 Task: Create a due date automation trigger when advanced on, on the tuesday of the week a card is due add fields with custom field "Resume" set to a date less than 1 working days from now at 11:00 AM.
Action: Mouse moved to (895, 279)
Screenshot: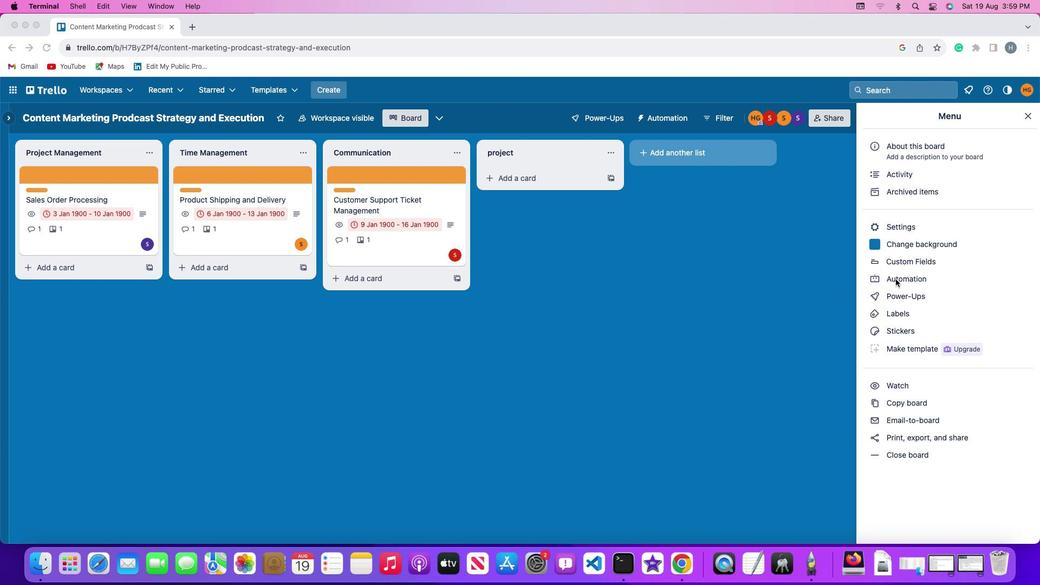 
Action: Mouse pressed left at (895, 279)
Screenshot: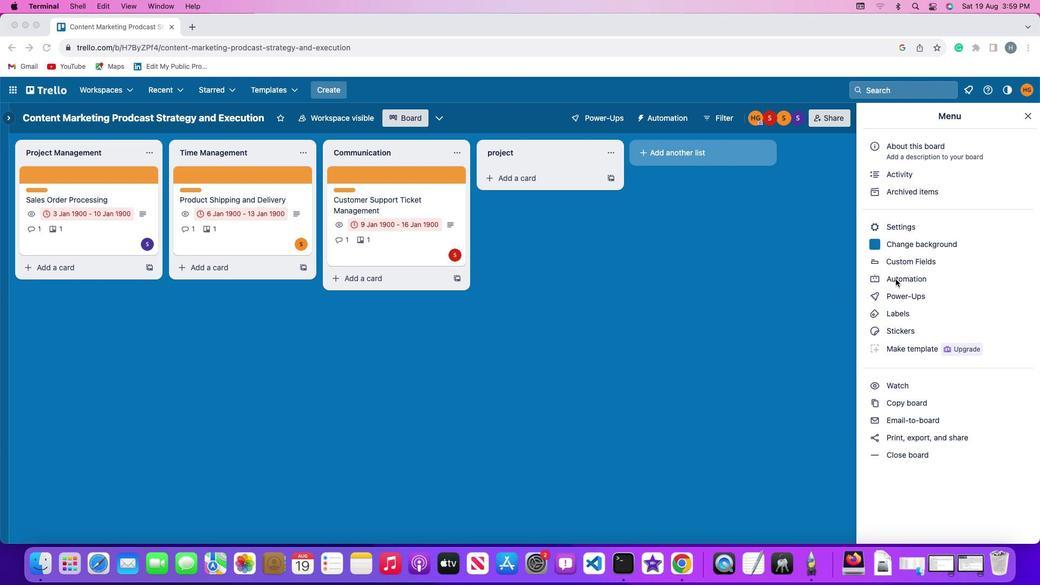 
Action: Mouse moved to (896, 278)
Screenshot: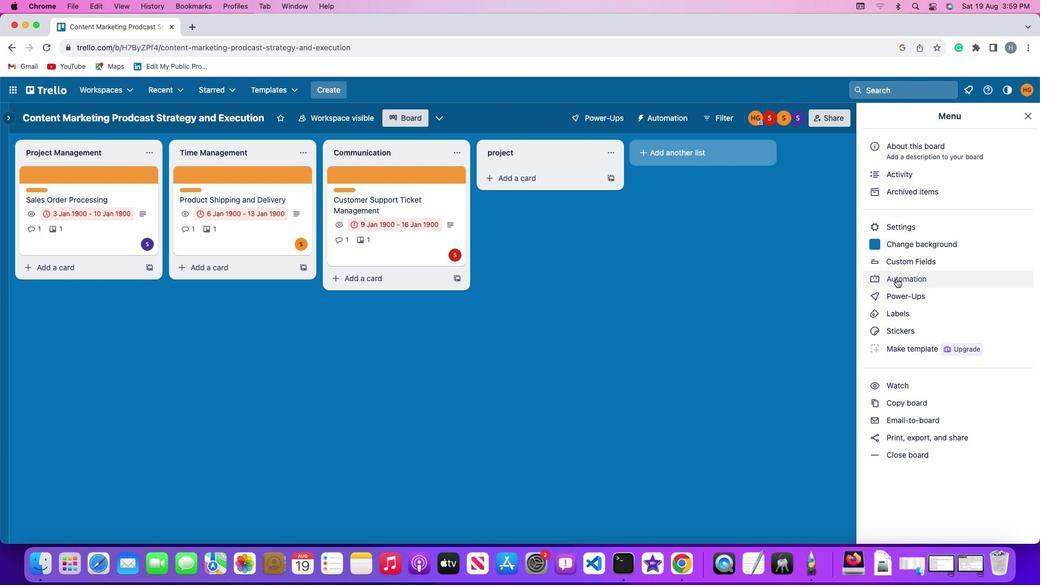 
Action: Mouse pressed left at (896, 278)
Screenshot: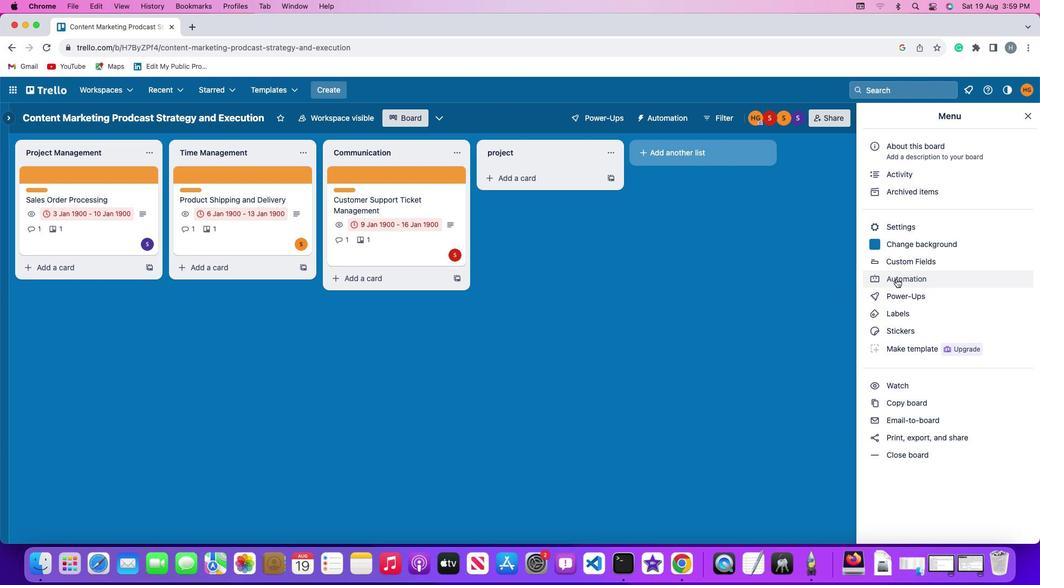 
Action: Mouse moved to (69, 254)
Screenshot: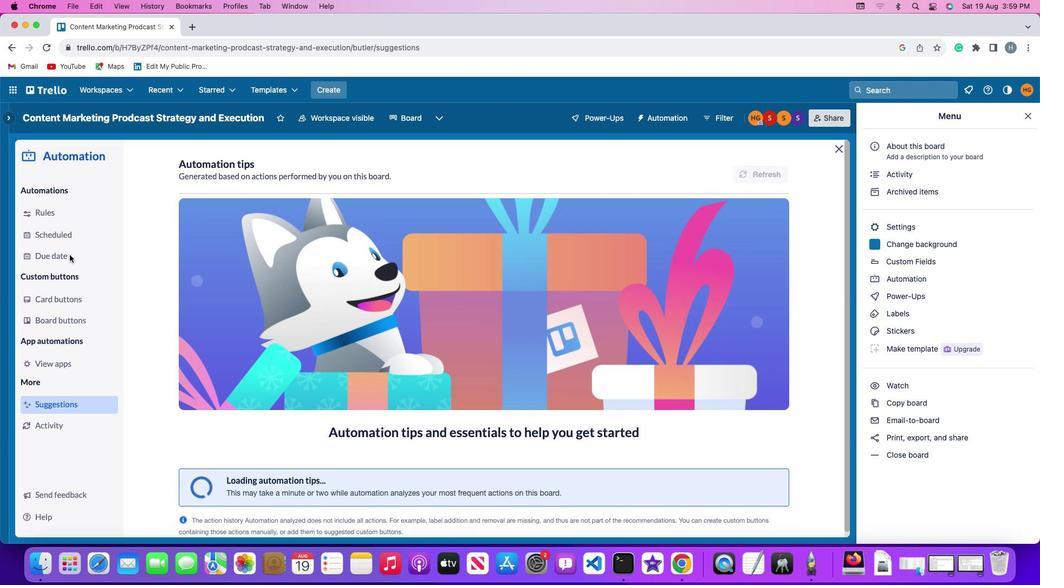 
Action: Mouse pressed left at (69, 254)
Screenshot: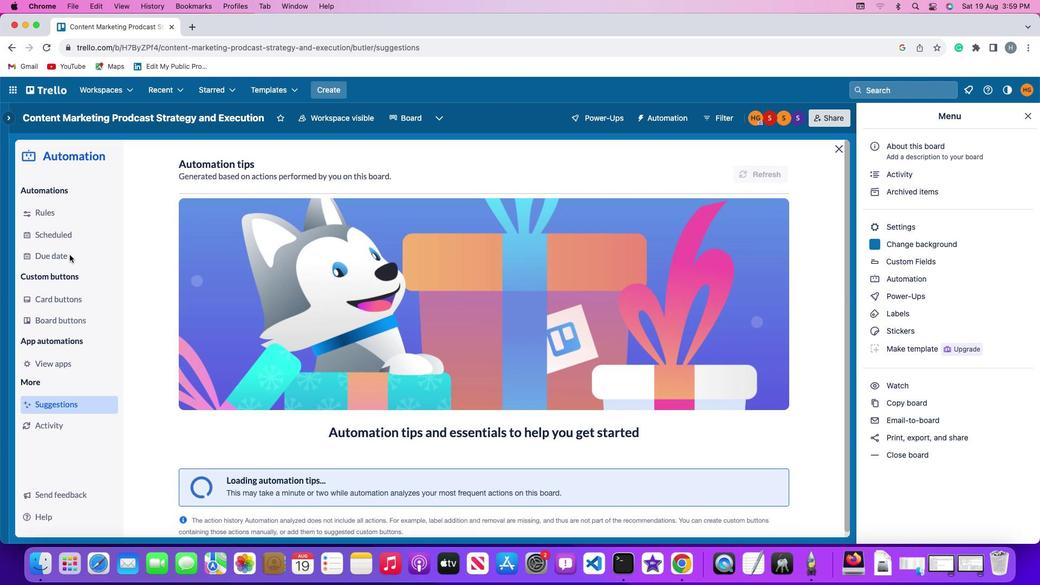 
Action: Mouse moved to (748, 167)
Screenshot: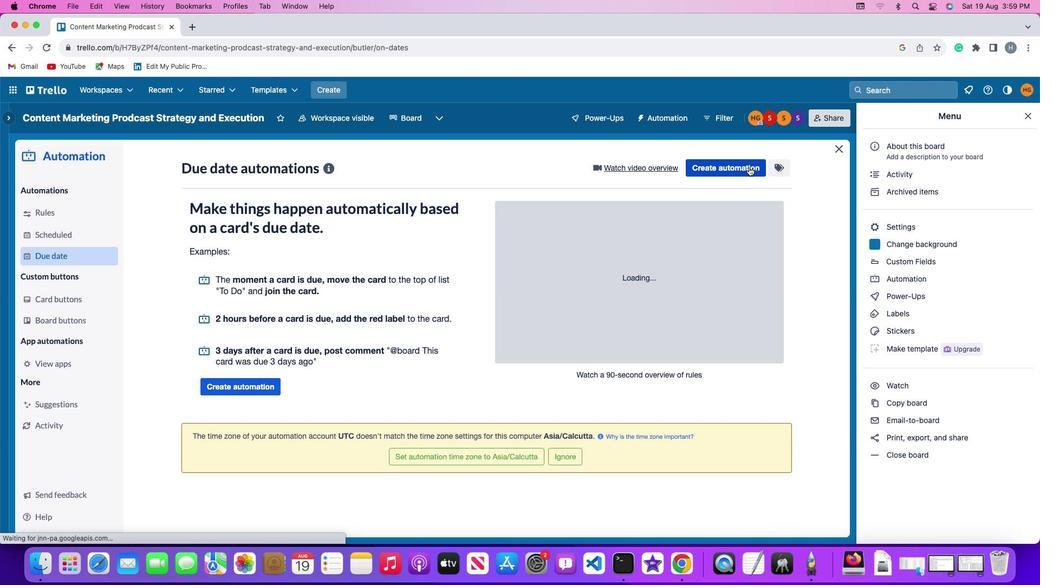 
Action: Mouse pressed left at (748, 167)
Screenshot: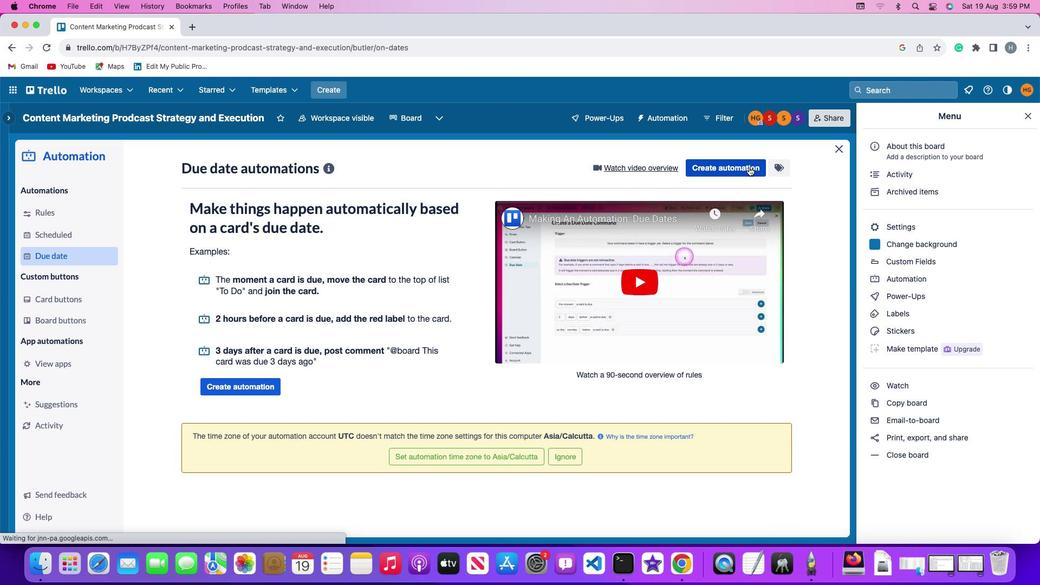 
Action: Mouse moved to (212, 271)
Screenshot: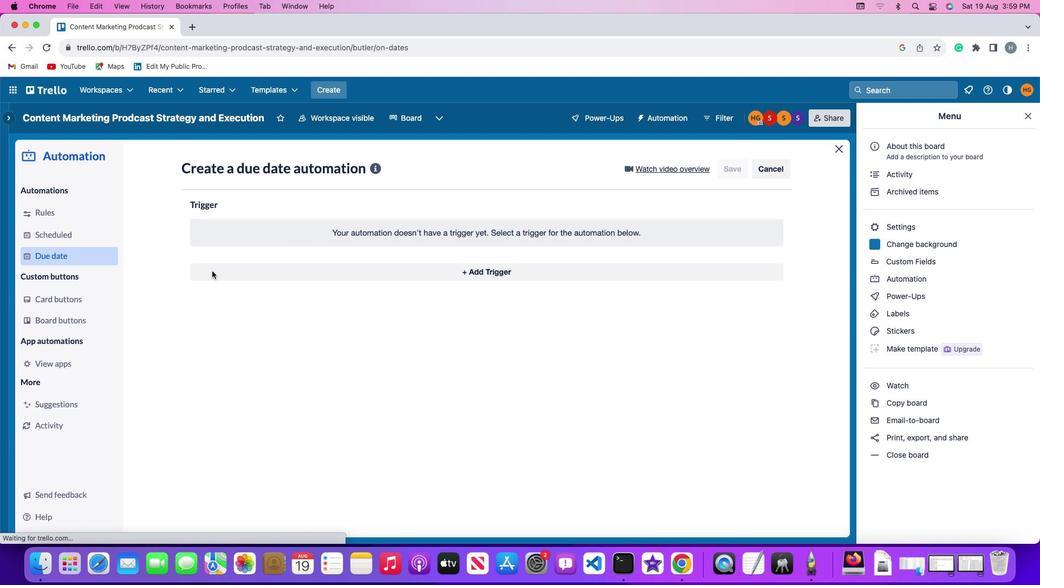 
Action: Mouse pressed left at (212, 271)
Screenshot: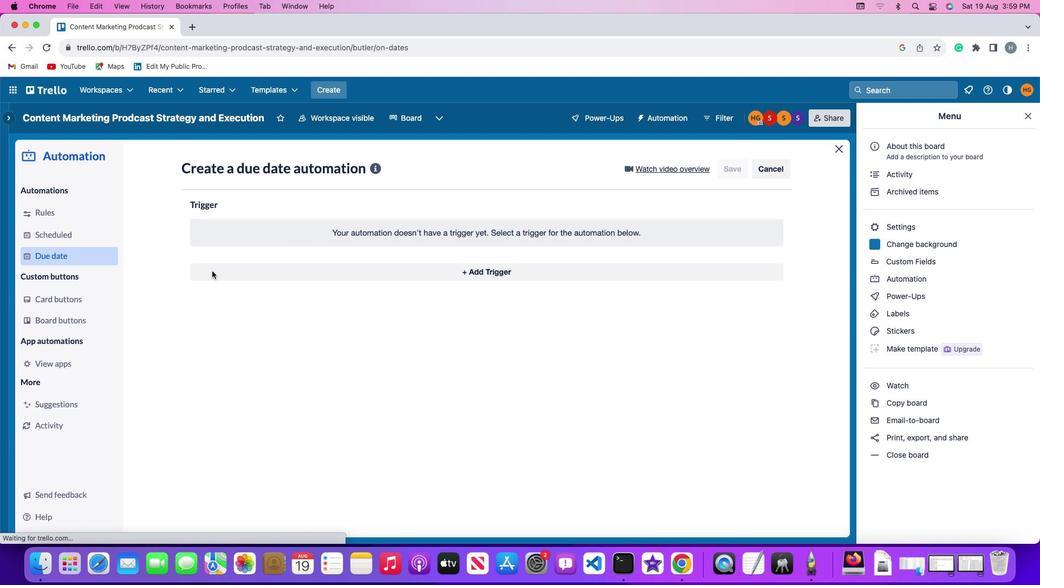 
Action: Mouse moved to (232, 475)
Screenshot: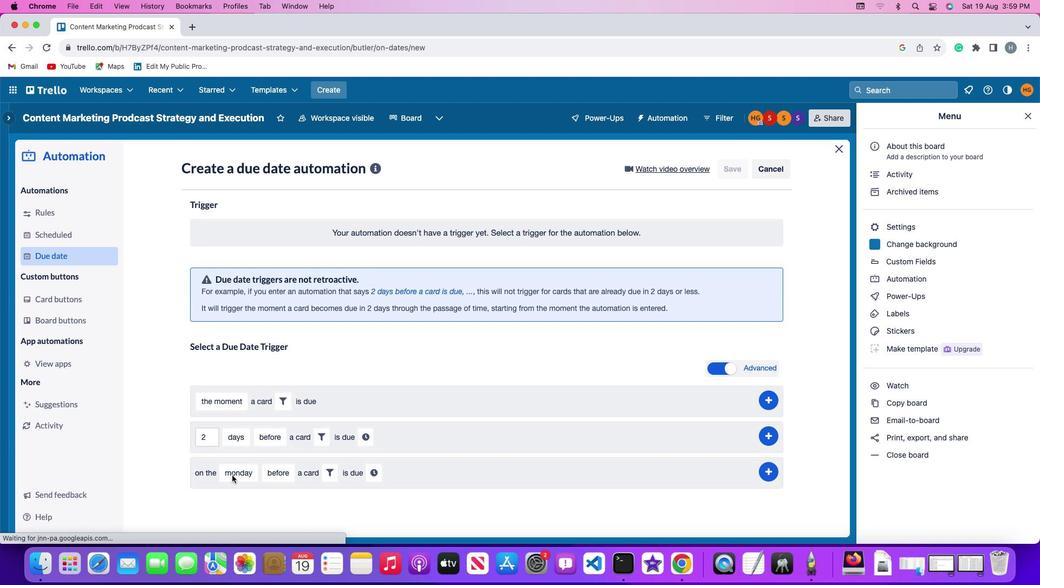 
Action: Mouse pressed left at (232, 475)
Screenshot: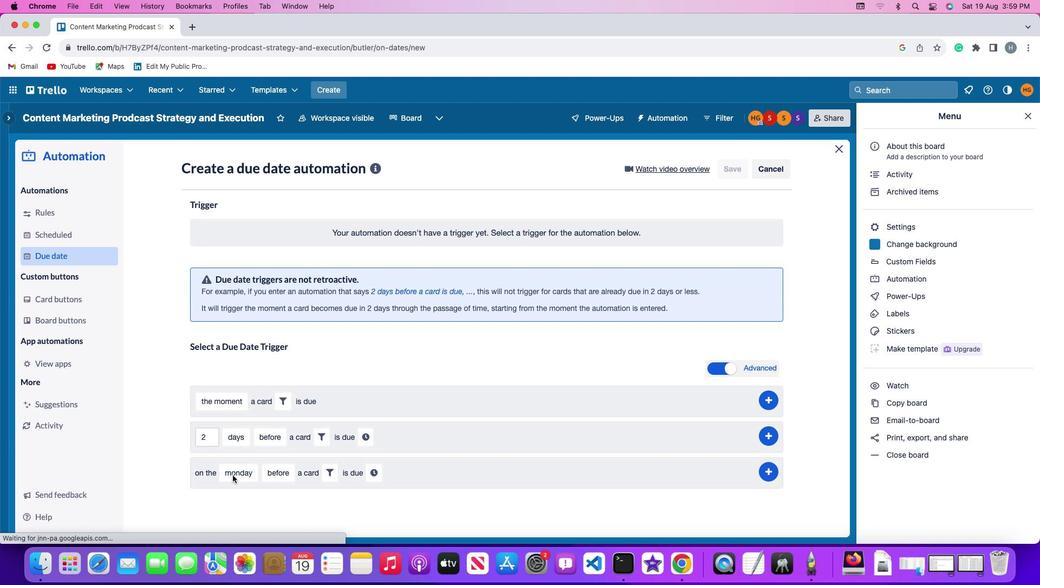 
Action: Mouse moved to (251, 341)
Screenshot: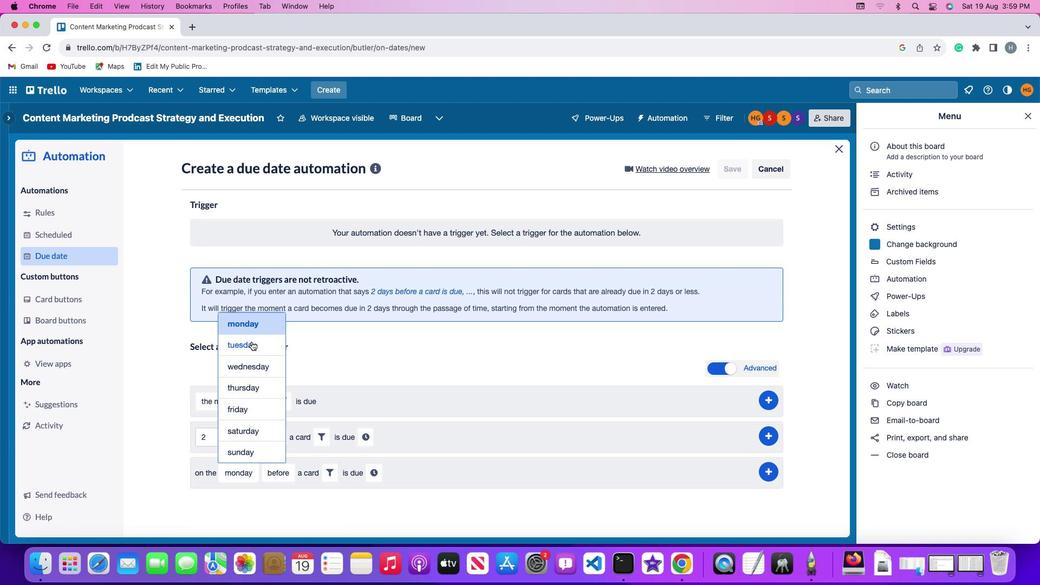 
Action: Mouse pressed left at (251, 341)
Screenshot: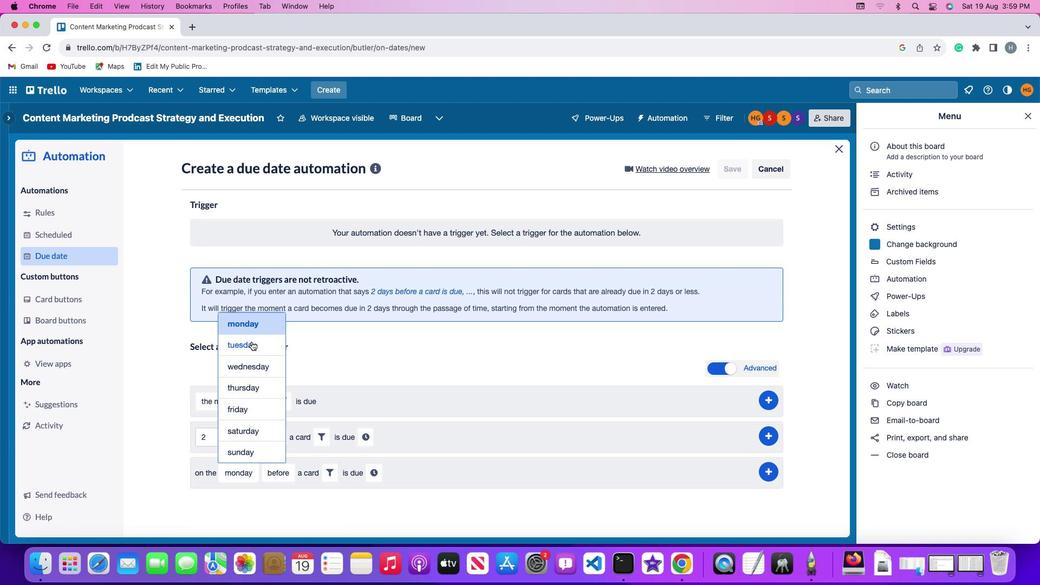 
Action: Mouse moved to (277, 470)
Screenshot: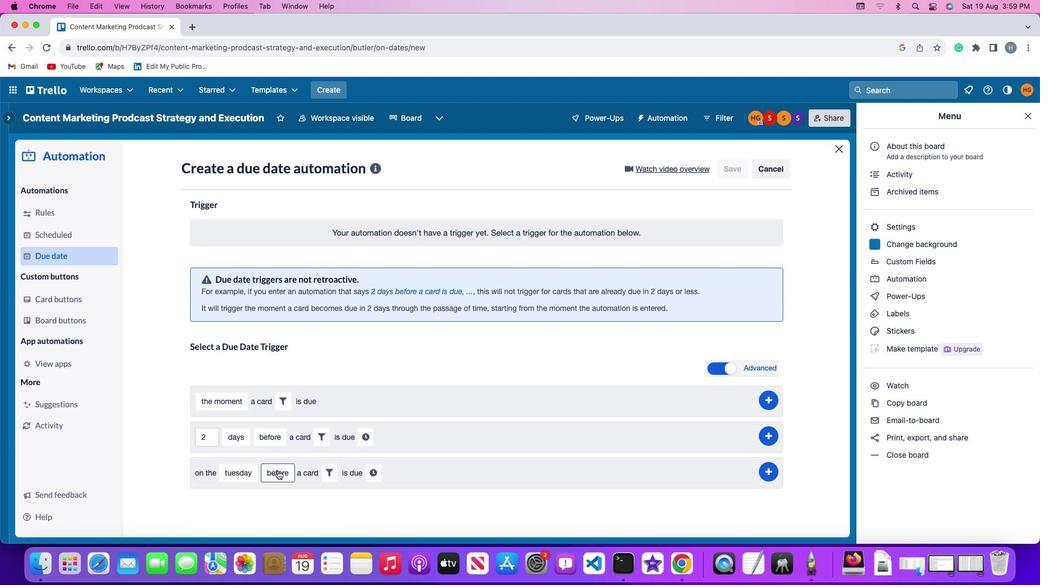 
Action: Mouse pressed left at (277, 470)
Screenshot: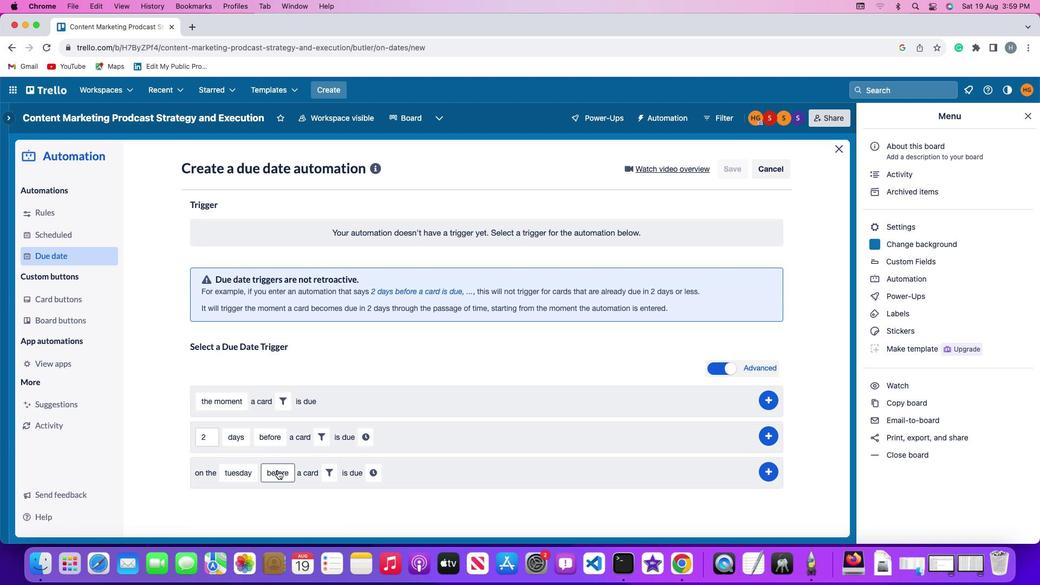 
Action: Mouse moved to (291, 431)
Screenshot: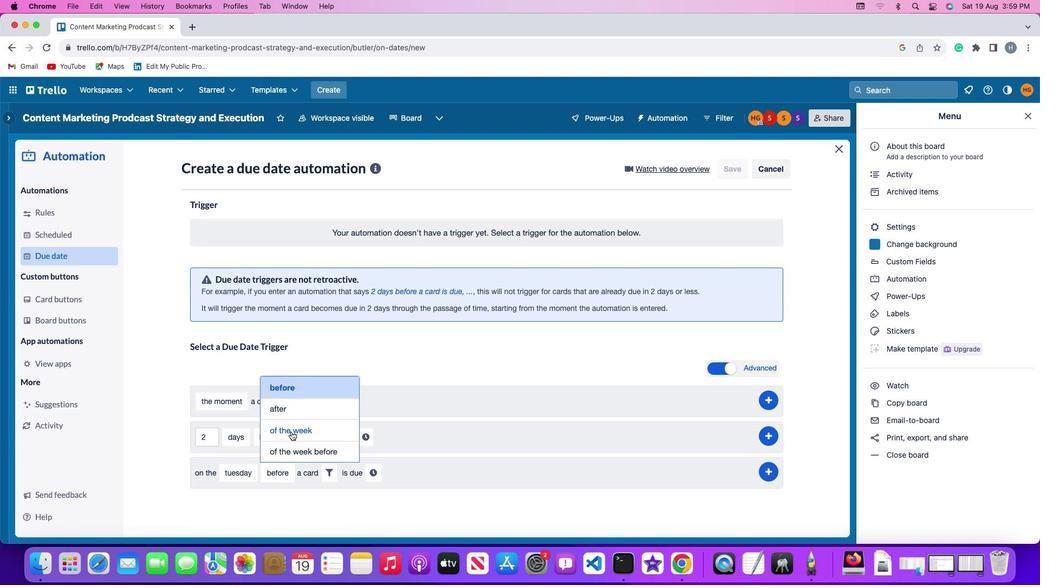 
Action: Mouse pressed left at (291, 431)
Screenshot: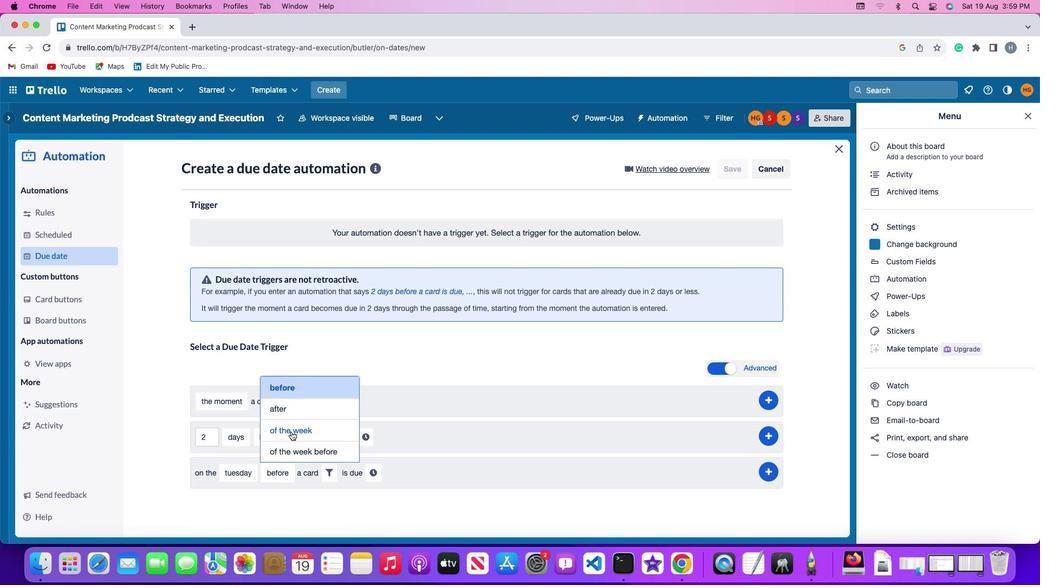 
Action: Mouse moved to (347, 471)
Screenshot: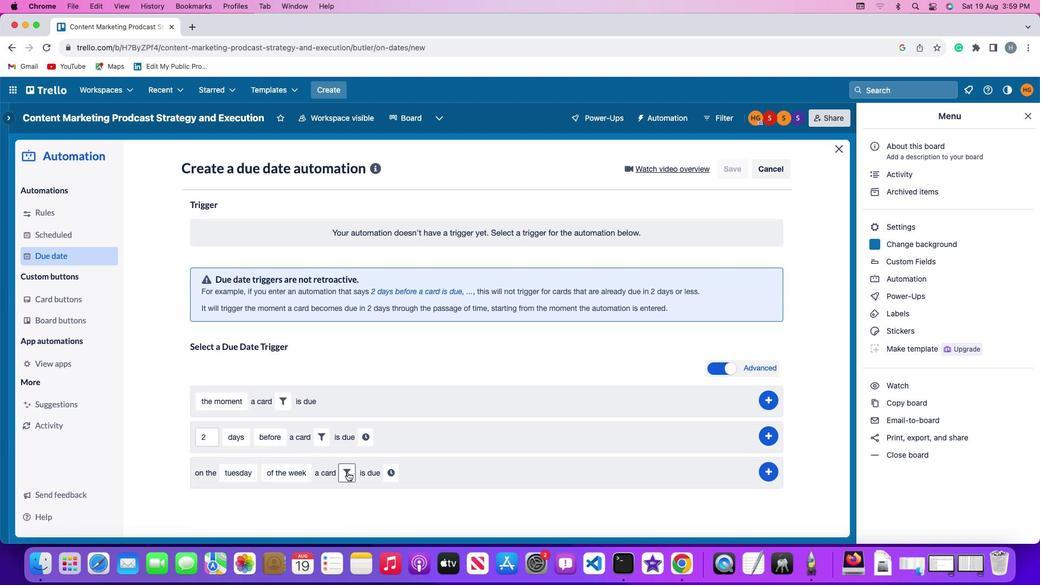 
Action: Mouse pressed left at (347, 471)
Screenshot: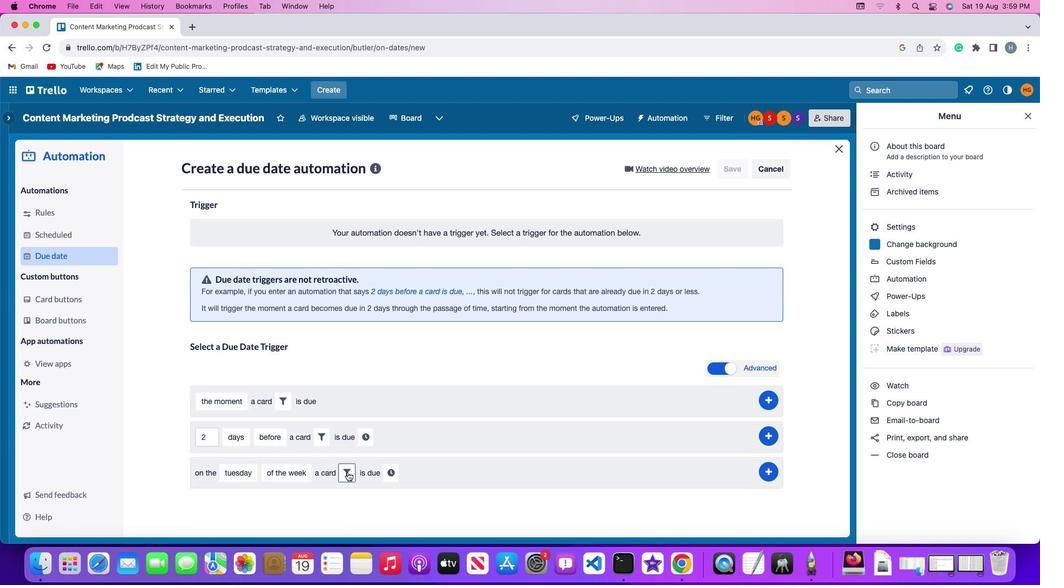 
Action: Mouse moved to (520, 506)
Screenshot: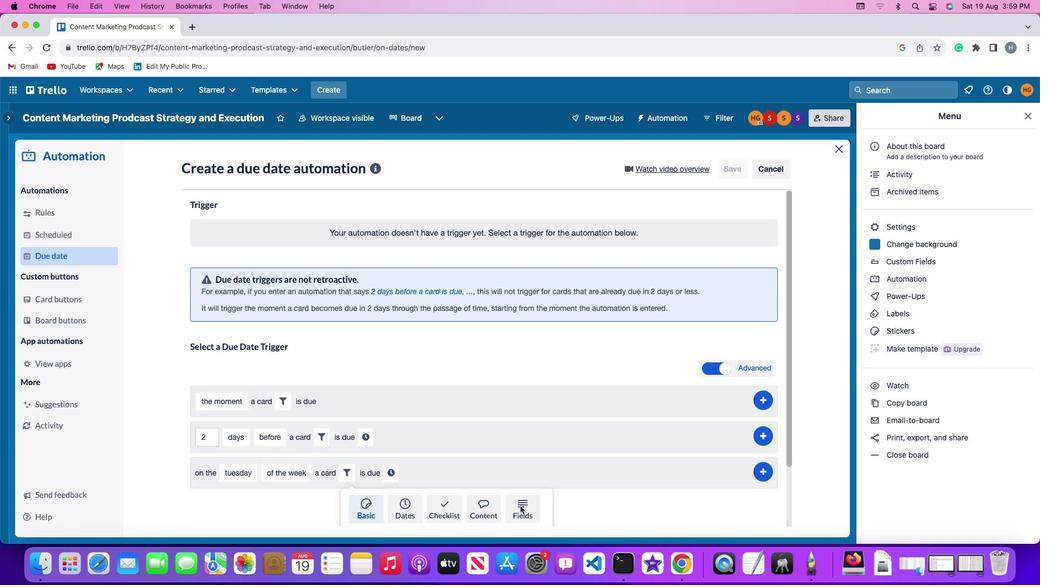 
Action: Mouse pressed left at (520, 506)
Screenshot: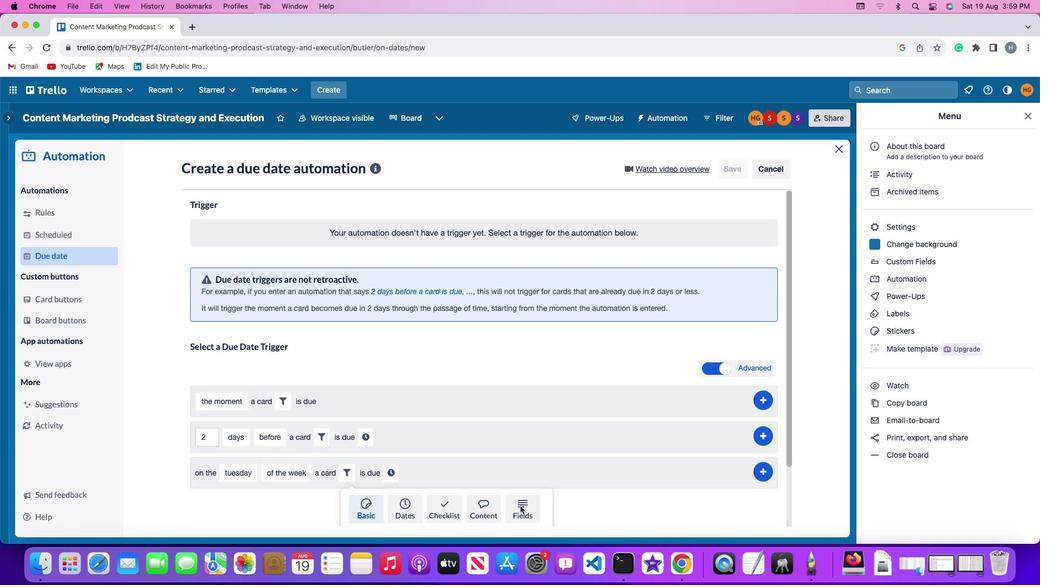 
Action: Mouse moved to (318, 494)
Screenshot: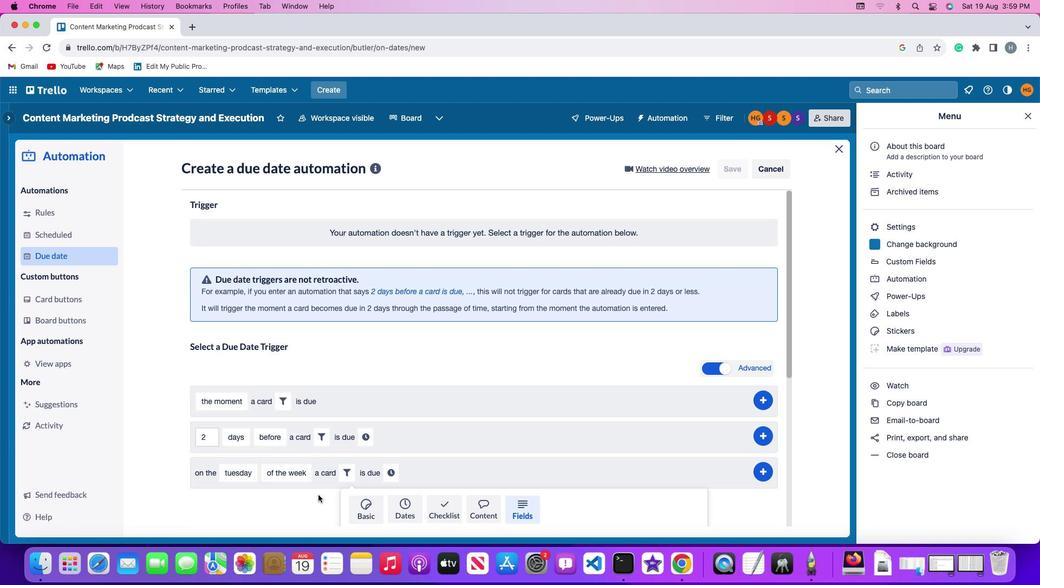 
Action: Mouse scrolled (318, 494) with delta (0, 0)
Screenshot: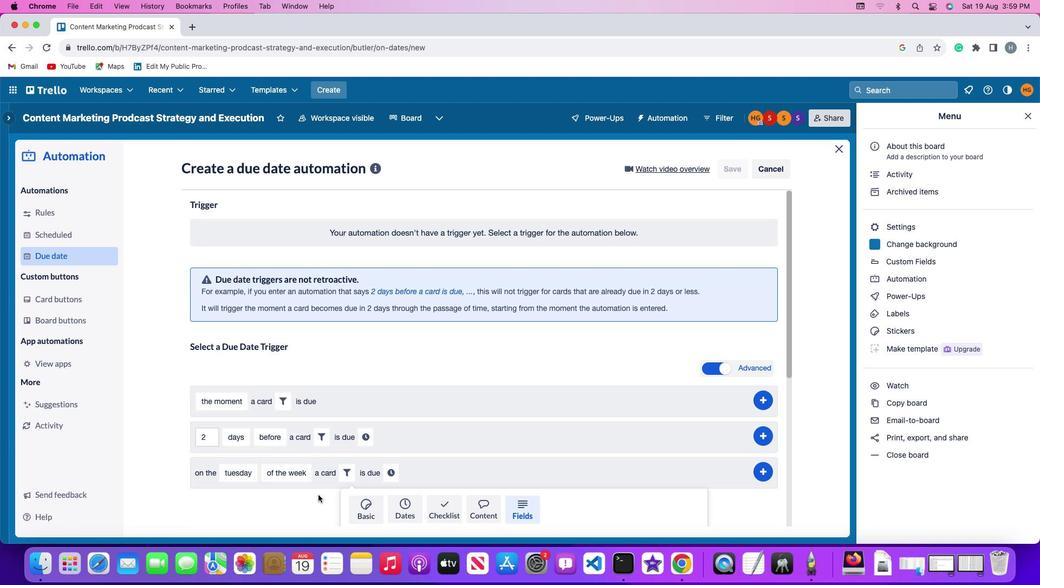 
Action: Mouse scrolled (318, 494) with delta (0, 0)
Screenshot: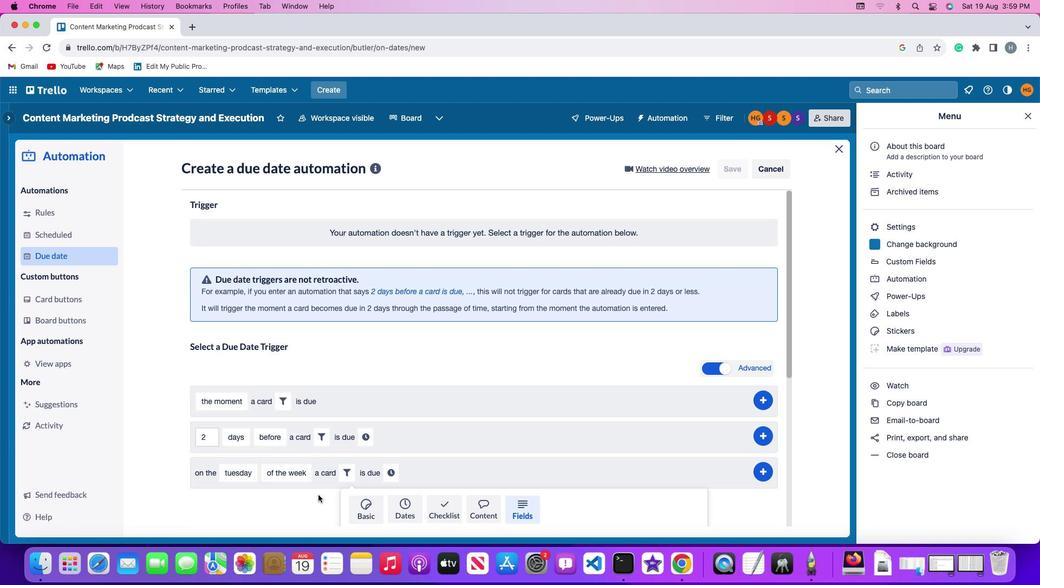 
Action: Mouse scrolled (318, 494) with delta (0, -2)
Screenshot: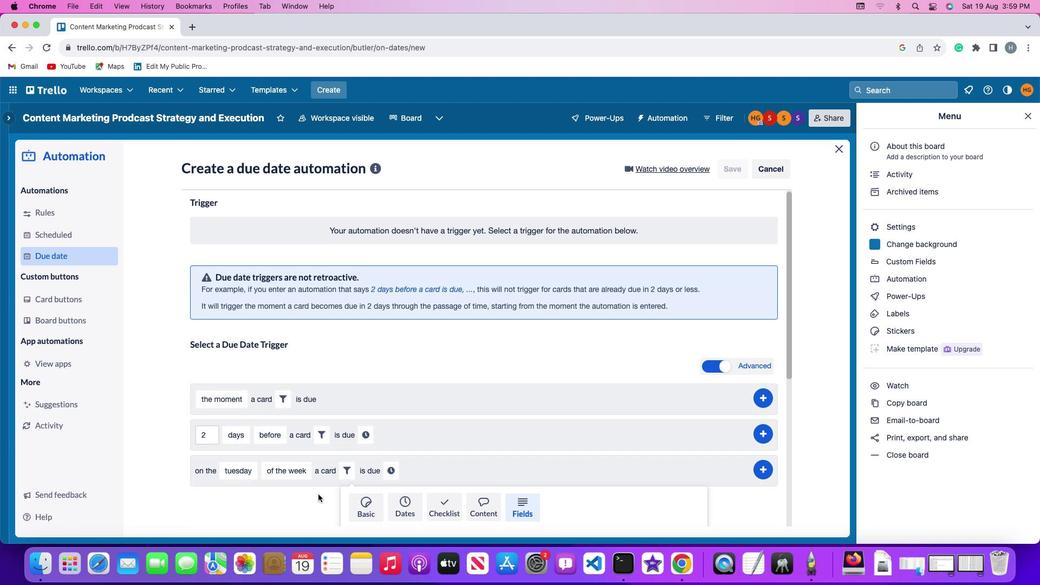 
Action: Mouse scrolled (318, 494) with delta (0, -2)
Screenshot: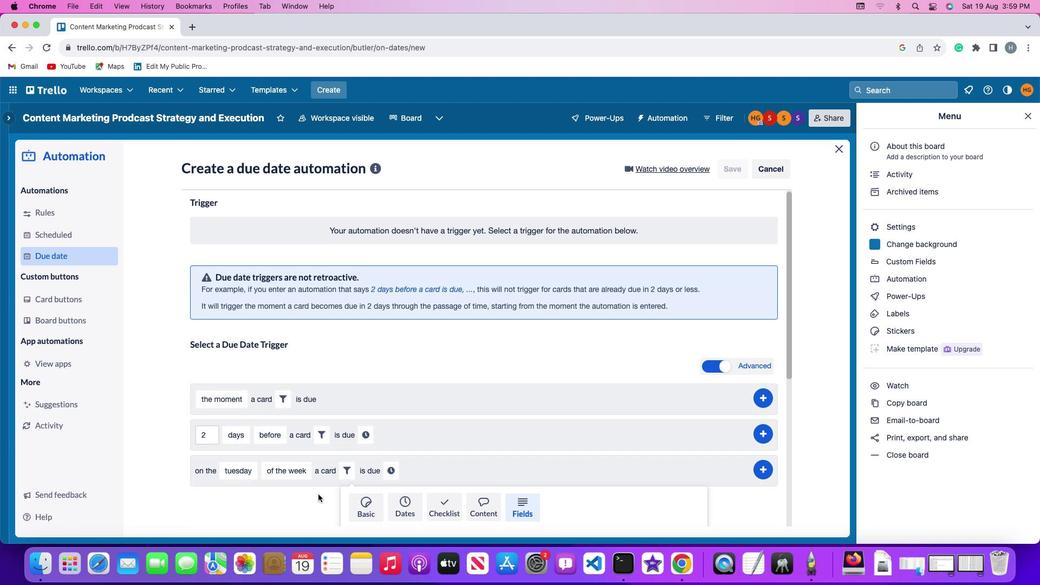 
Action: Mouse moved to (318, 494)
Screenshot: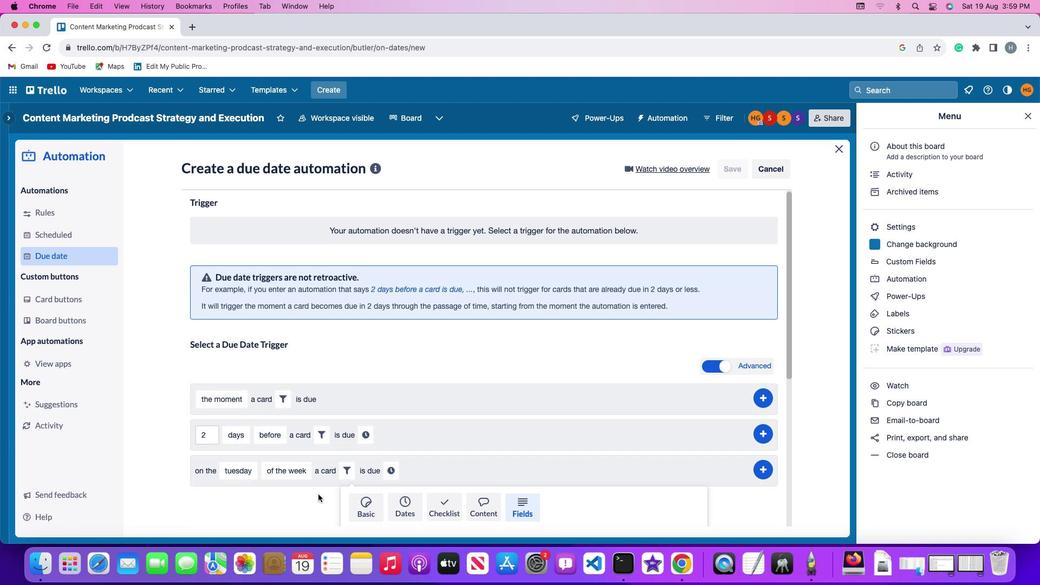
Action: Mouse scrolled (318, 494) with delta (0, -3)
Screenshot: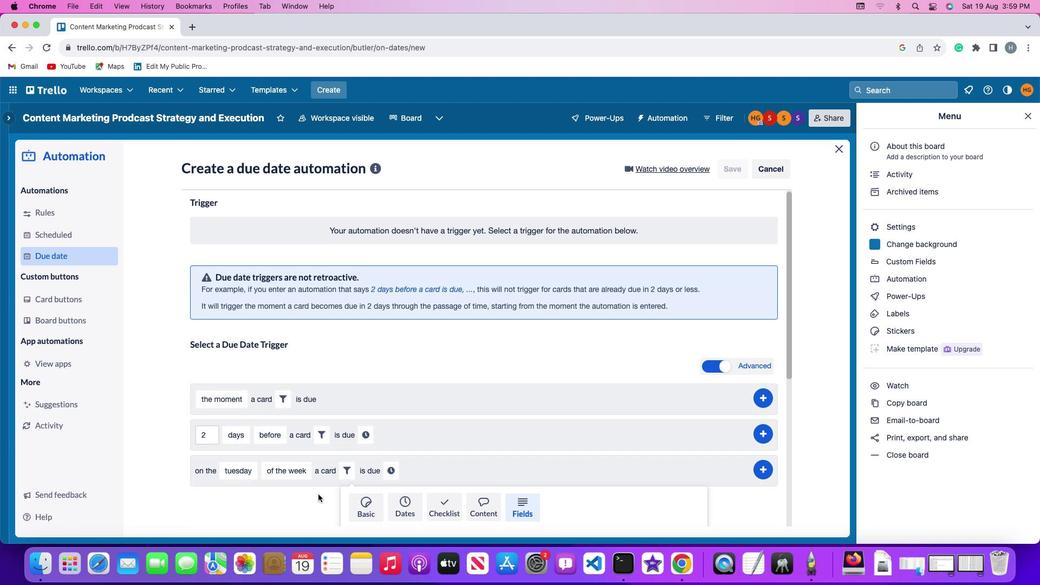 
Action: Mouse moved to (317, 490)
Screenshot: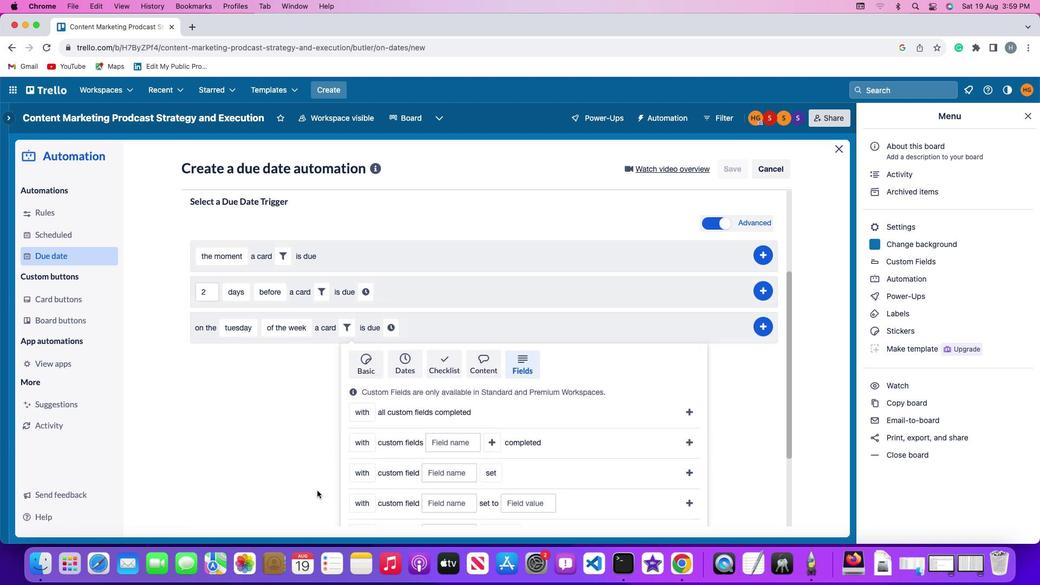 
Action: Mouse scrolled (317, 490) with delta (0, 0)
Screenshot: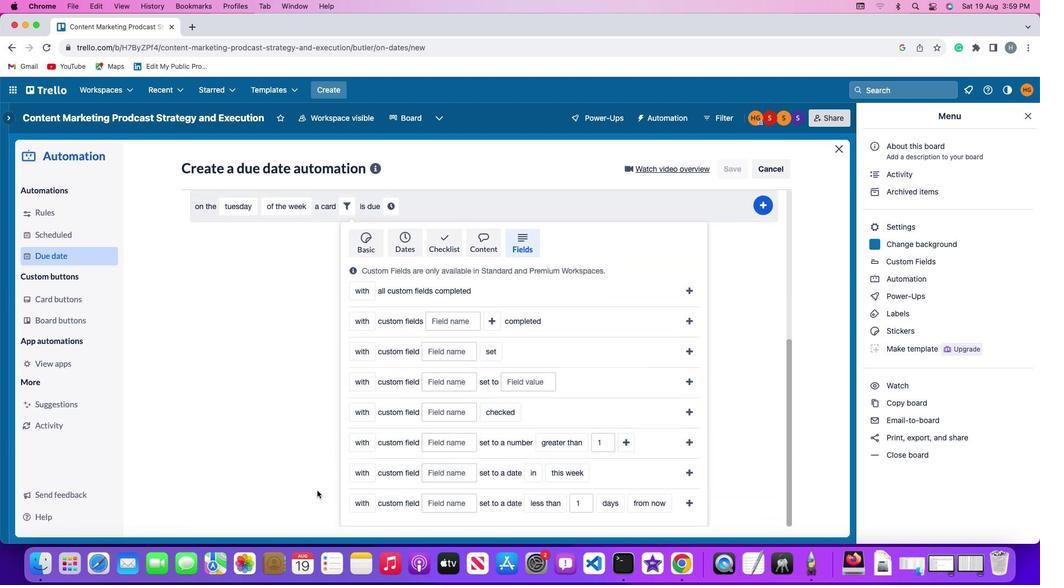 
Action: Mouse scrolled (317, 490) with delta (0, 0)
Screenshot: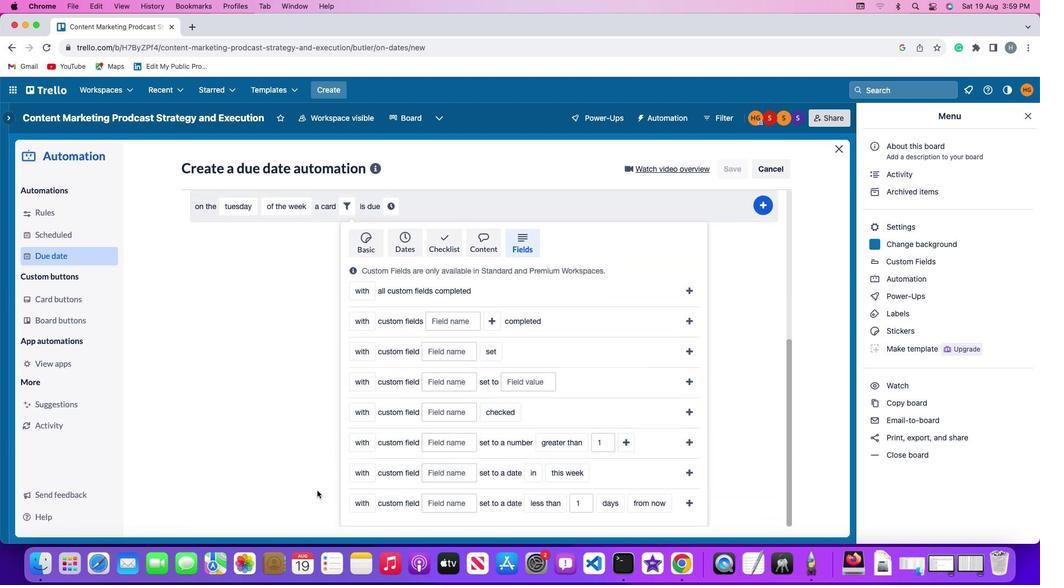 
Action: Mouse scrolled (317, 490) with delta (0, -1)
Screenshot: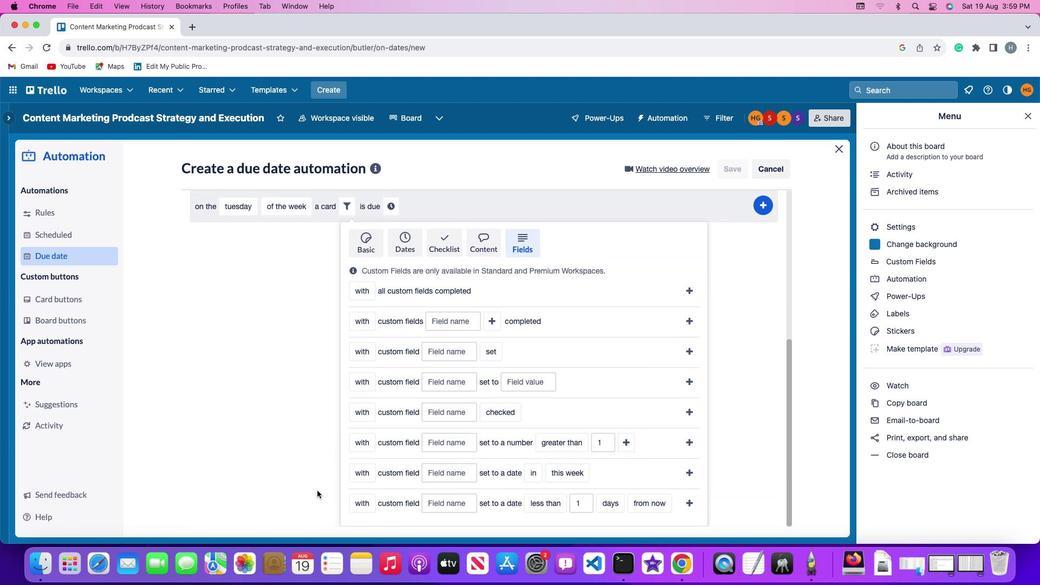 
Action: Mouse moved to (351, 499)
Screenshot: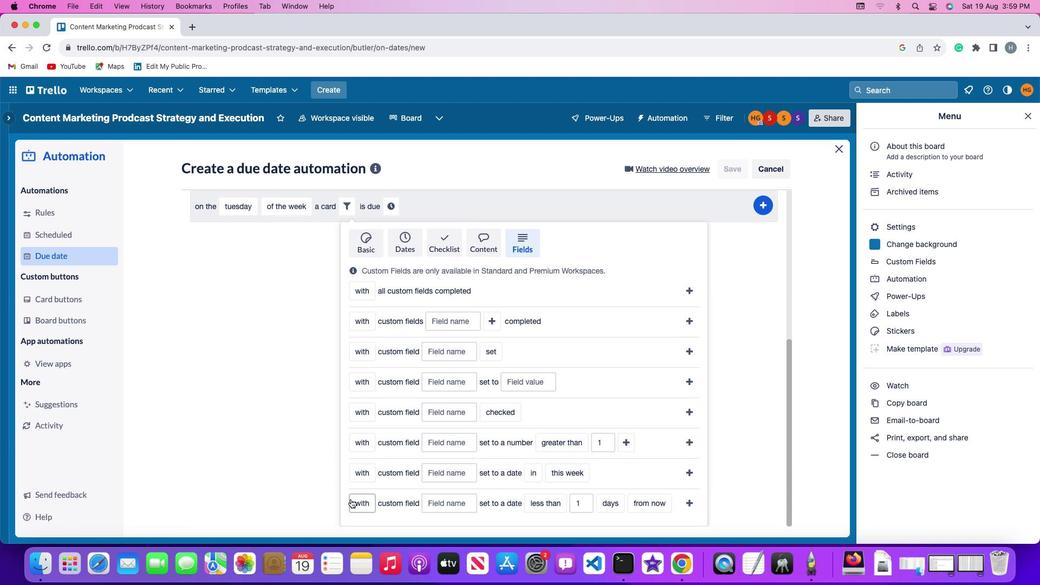 
Action: Mouse pressed left at (351, 499)
Screenshot: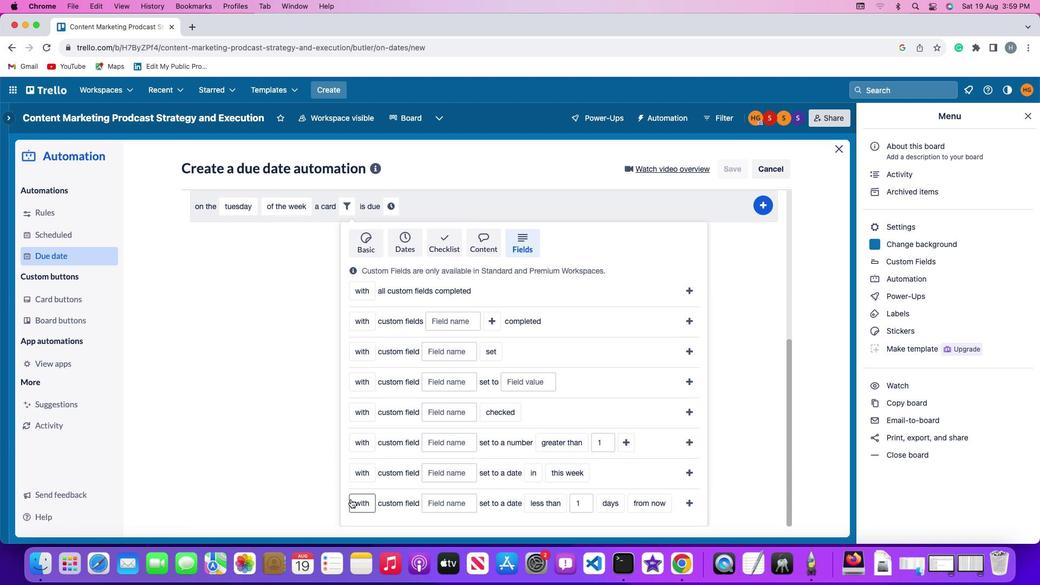 
Action: Mouse moved to (364, 459)
Screenshot: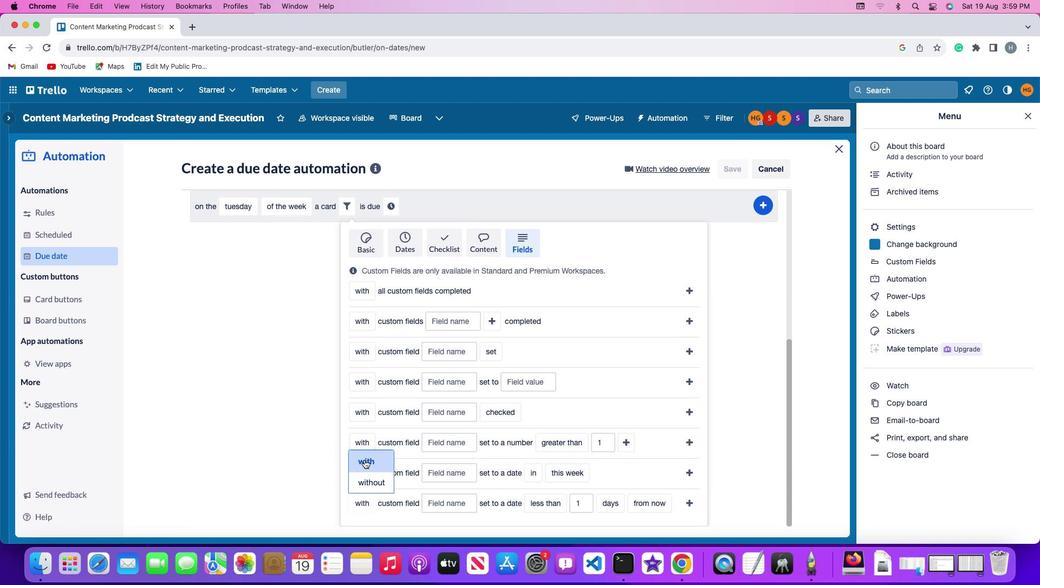 
Action: Mouse pressed left at (364, 459)
Screenshot: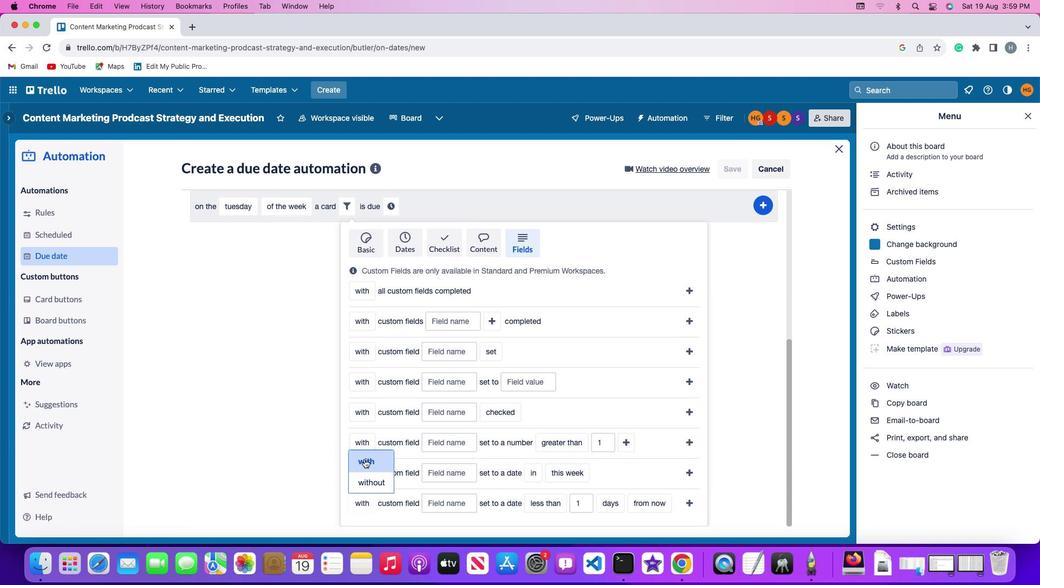 
Action: Mouse moved to (446, 496)
Screenshot: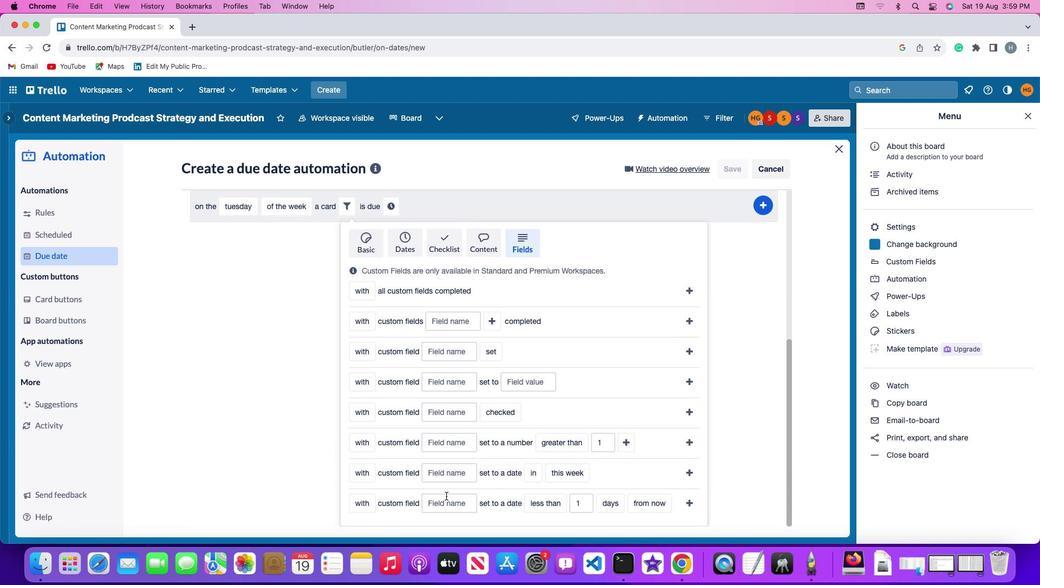 
Action: Mouse pressed left at (446, 496)
Screenshot: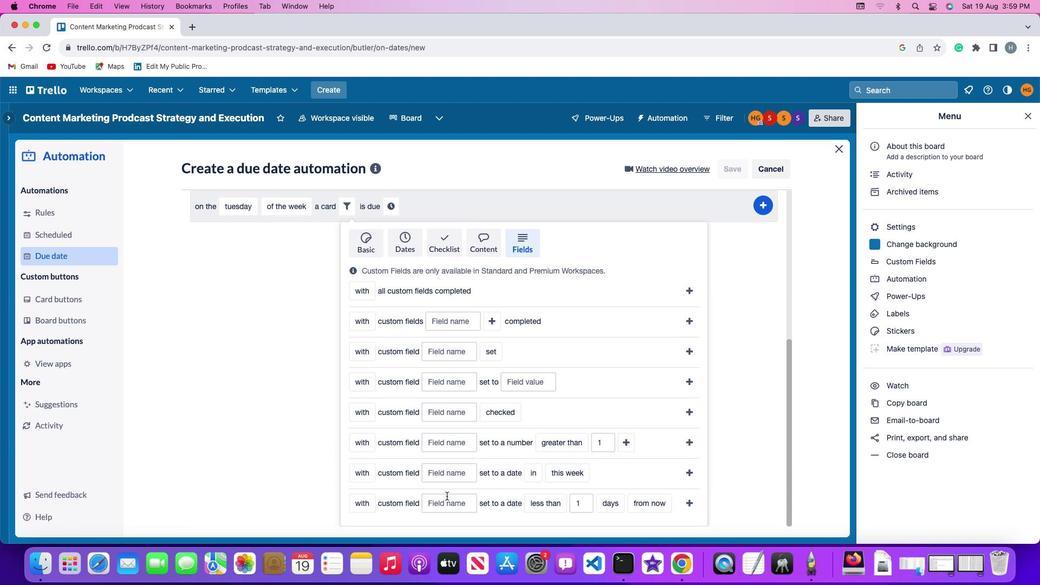 
Action: Mouse moved to (446, 496)
Screenshot: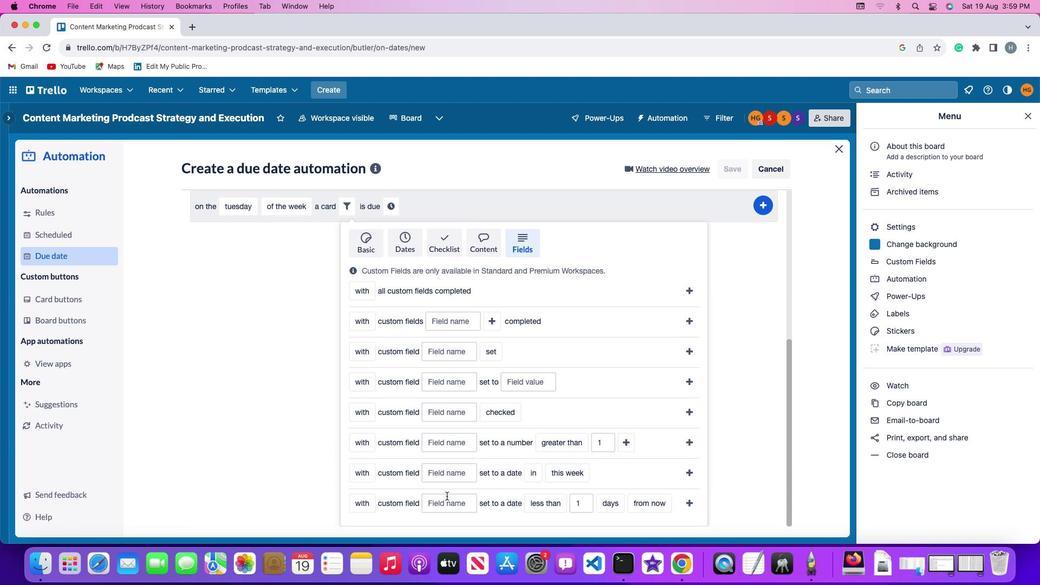 
Action: Key pressed Key.shift
Screenshot: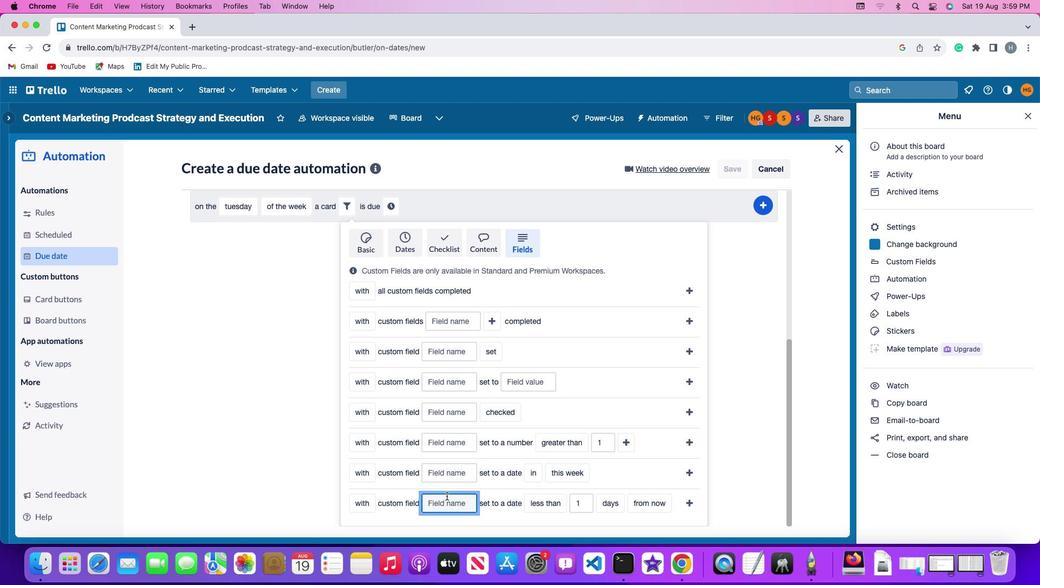 
Action: Mouse moved to (445, 496)
Screenshot: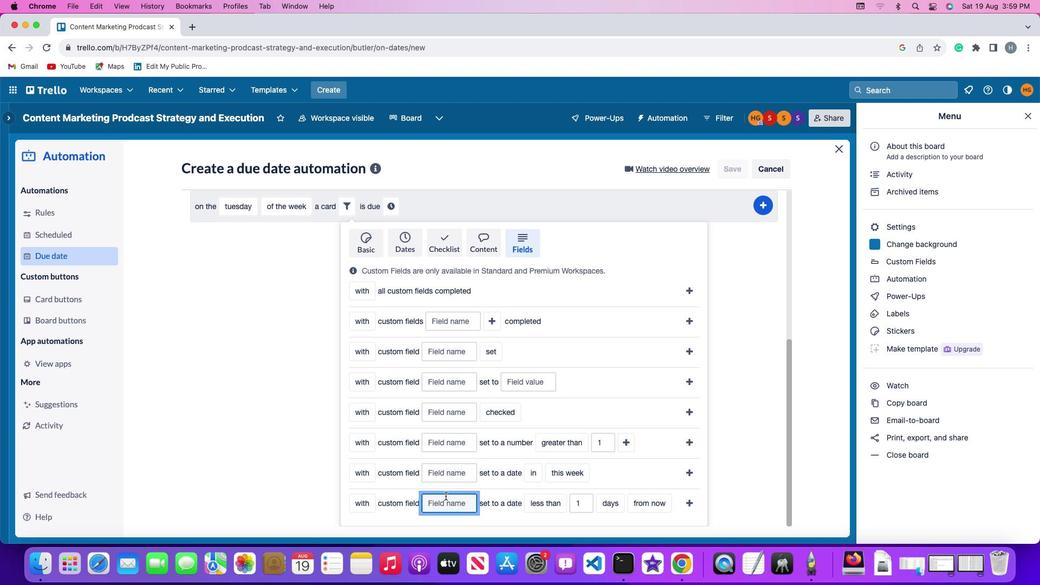 
Action: Key pressed 'R'
Screenshot: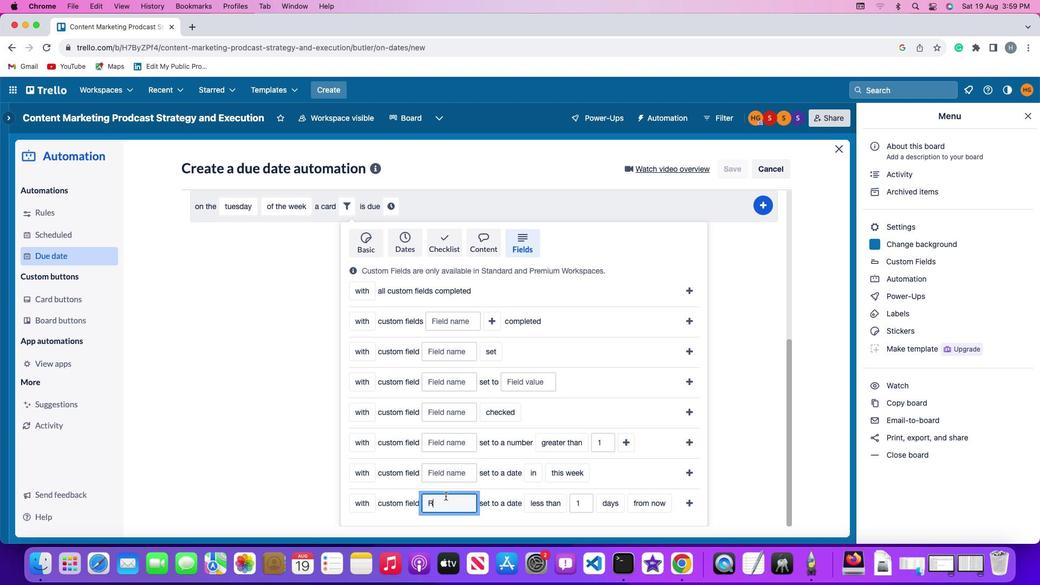 
Action: Mouse moved to (445, 496)
Screenshot: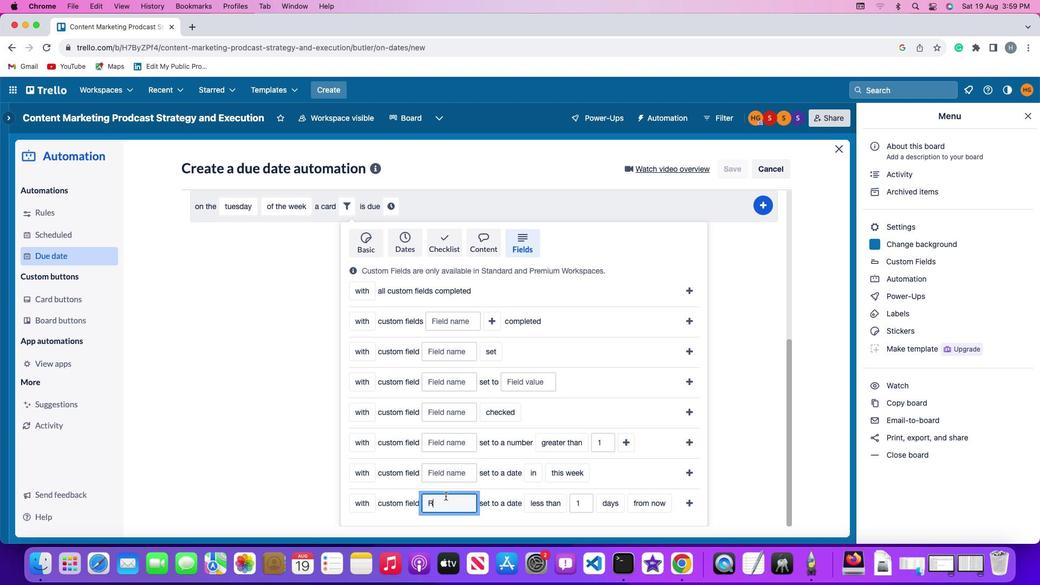 
Action: Key pressed 'e'
Screenshot: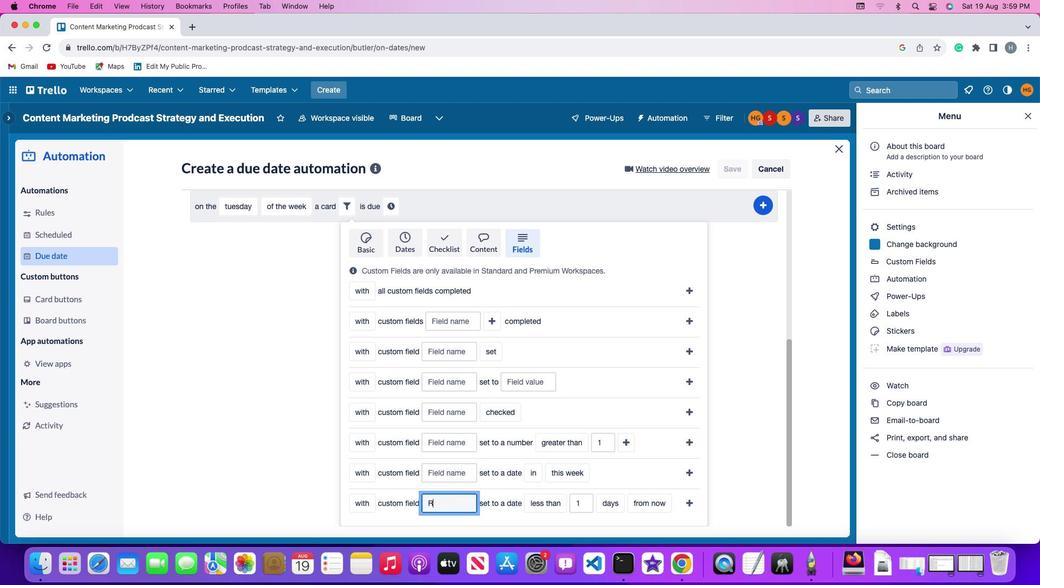 
Action: Mouse moved to (445, 496)
Screenshot: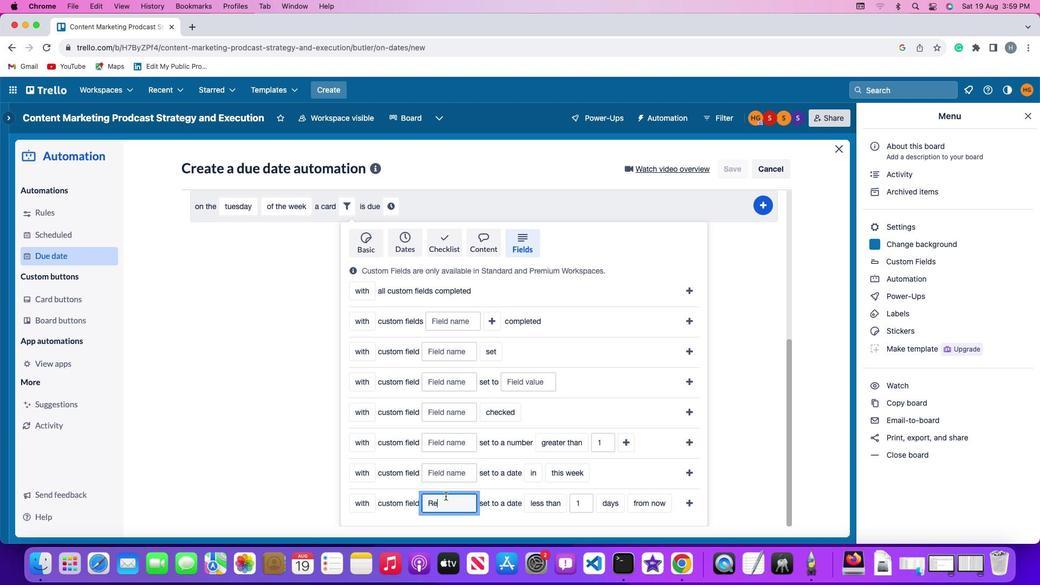 
Action: Key pressed 's''u''m''e'
Screenshot: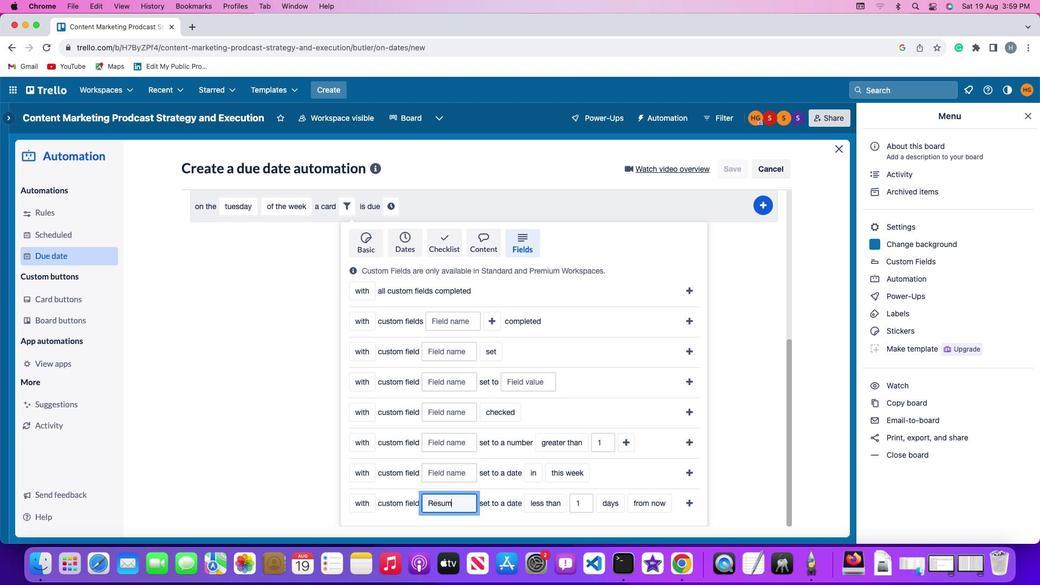
Action: Mouse moved to (533, 497)
Screenshot: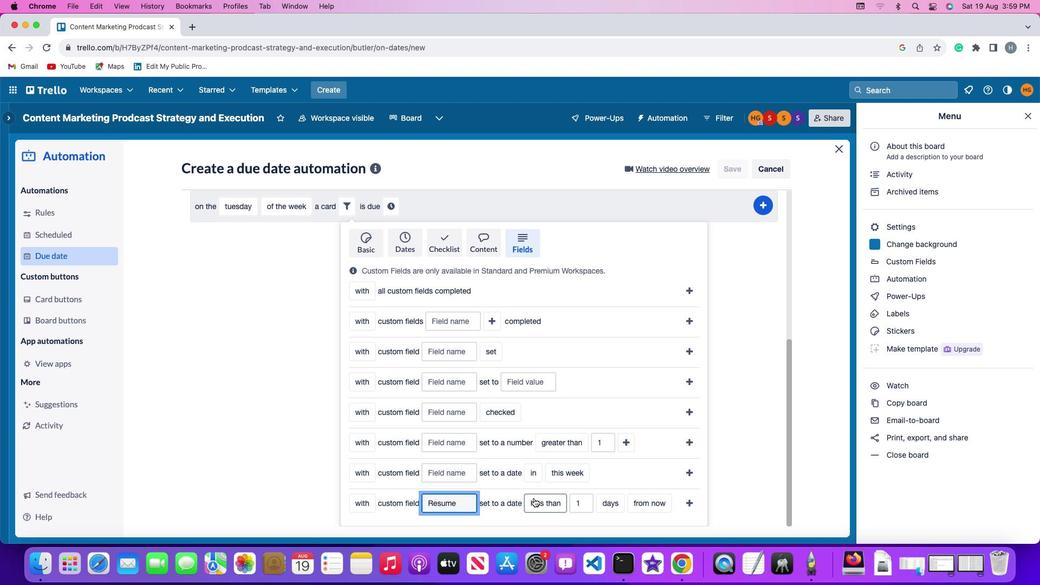 
Action: Mouse pressed left at (533, 497)
Screenshot: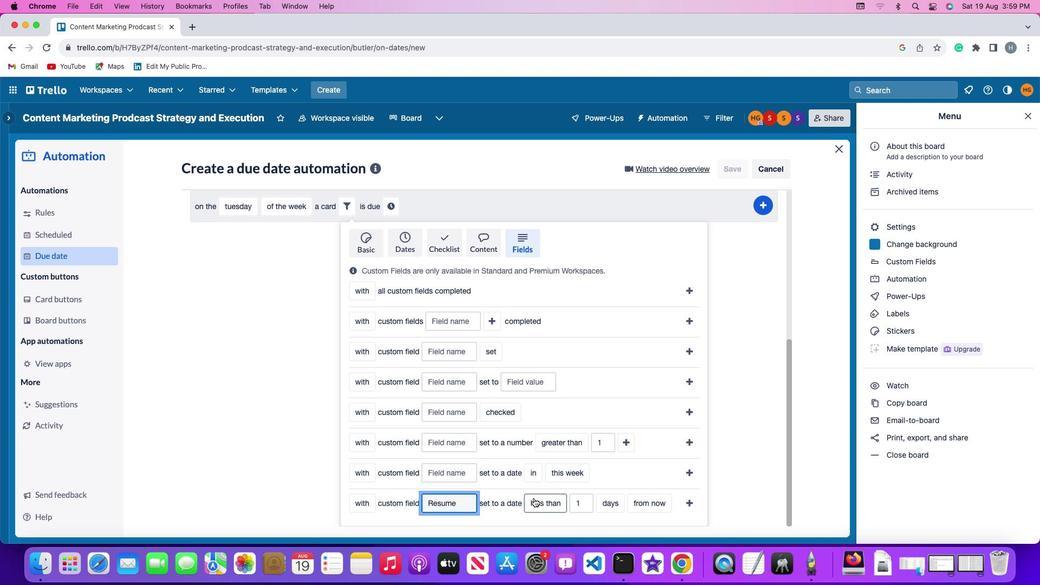 
Action: Mouse moved to (547, 426)
Screenshot: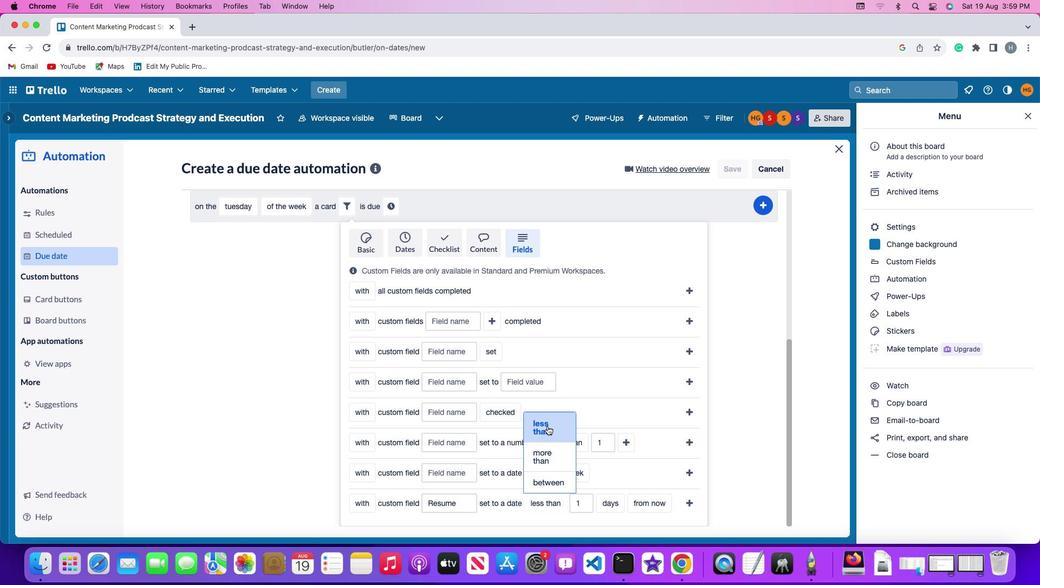 
Action: Mouse pressed left at (547, 426)
Screenshot: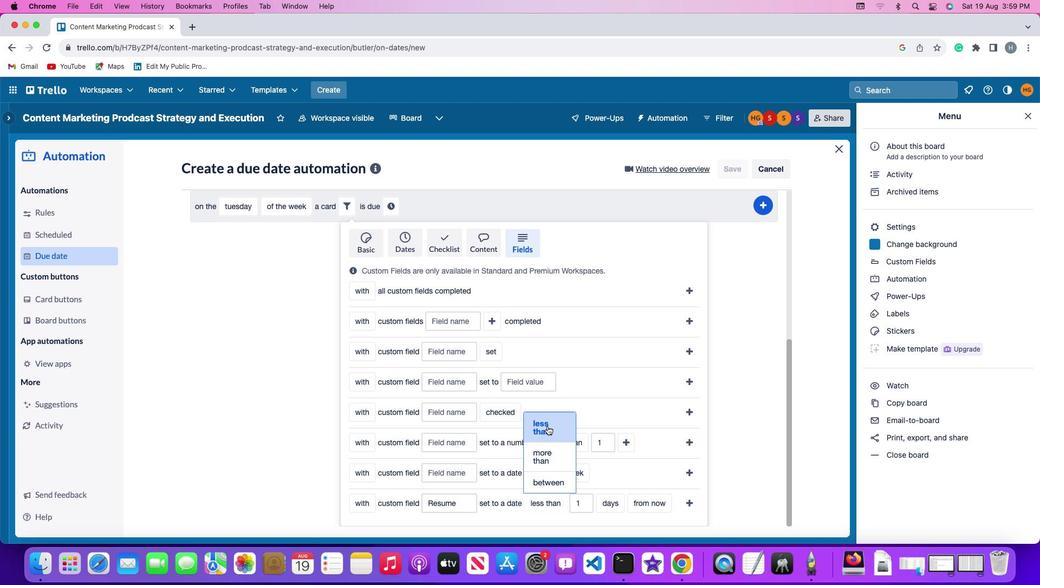 
Action: Mouse moved to (587, 506)
Screenshot: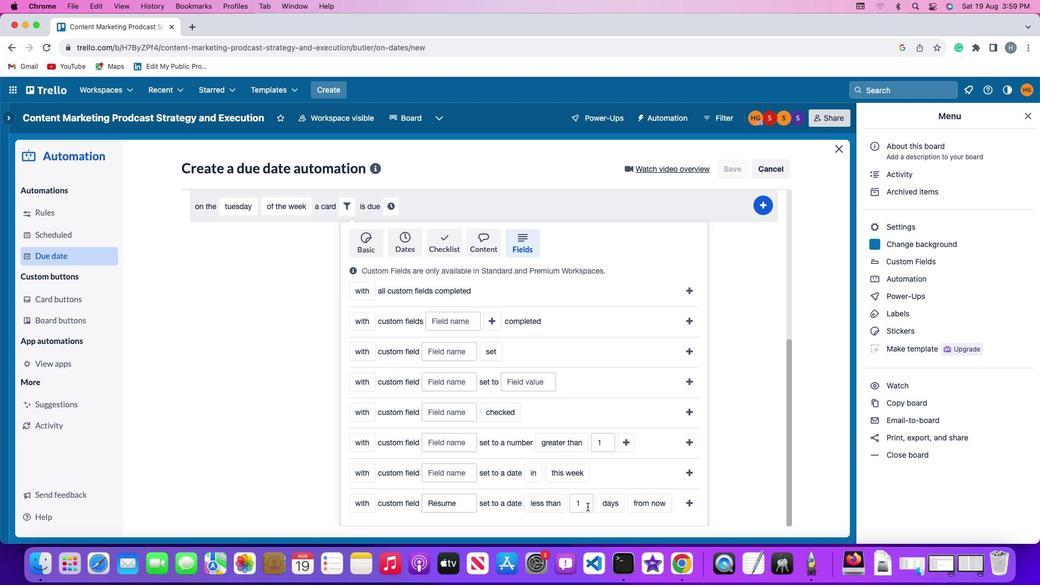 
Action: Mouse pressed left at (587, 506)
Screenshot: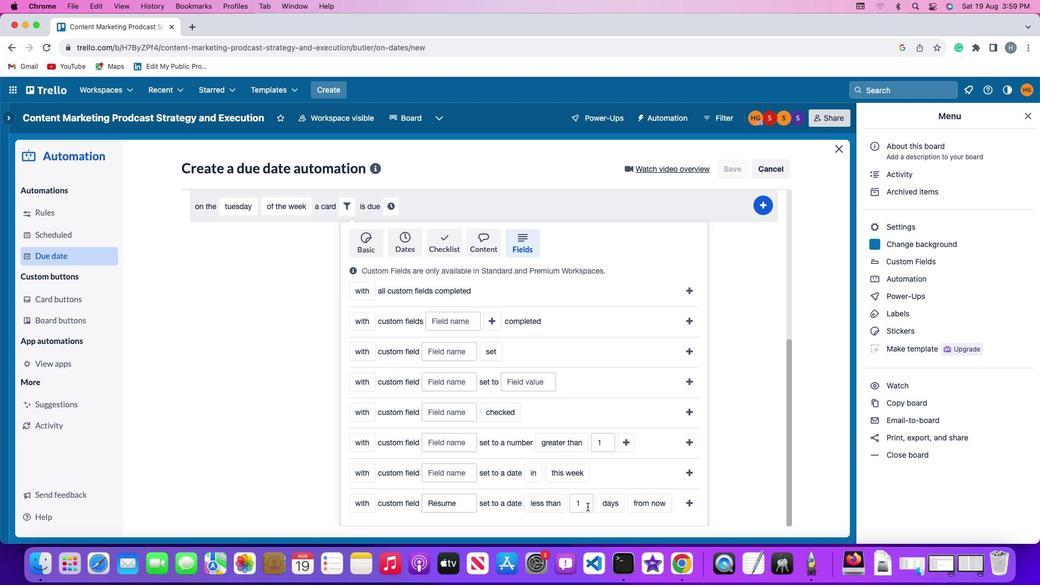 
Action: Mouse moved to (587, 507)
Screenshot: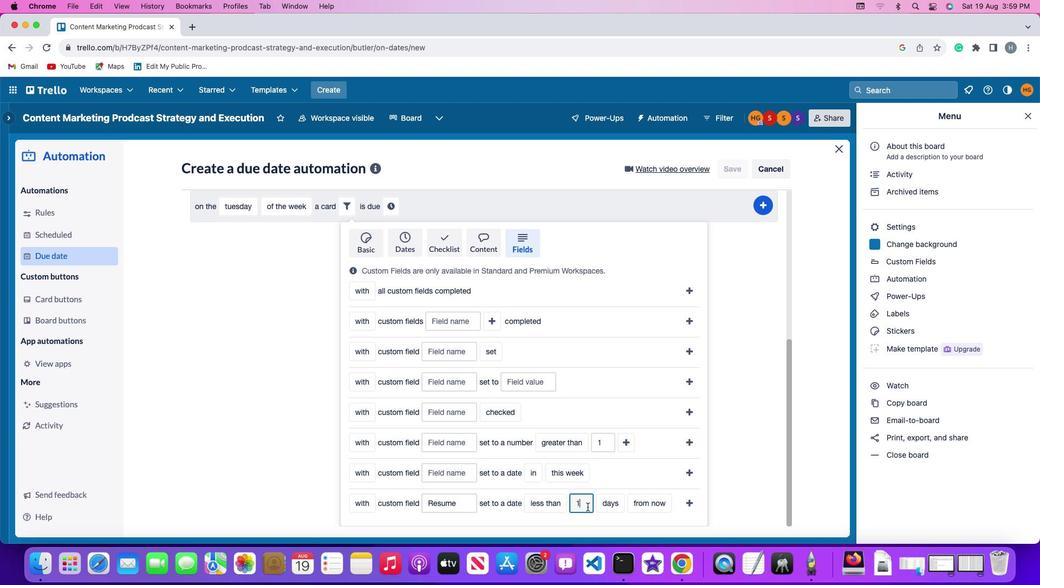 
Action: Key pressed Key.backspace'1'
Screenshot: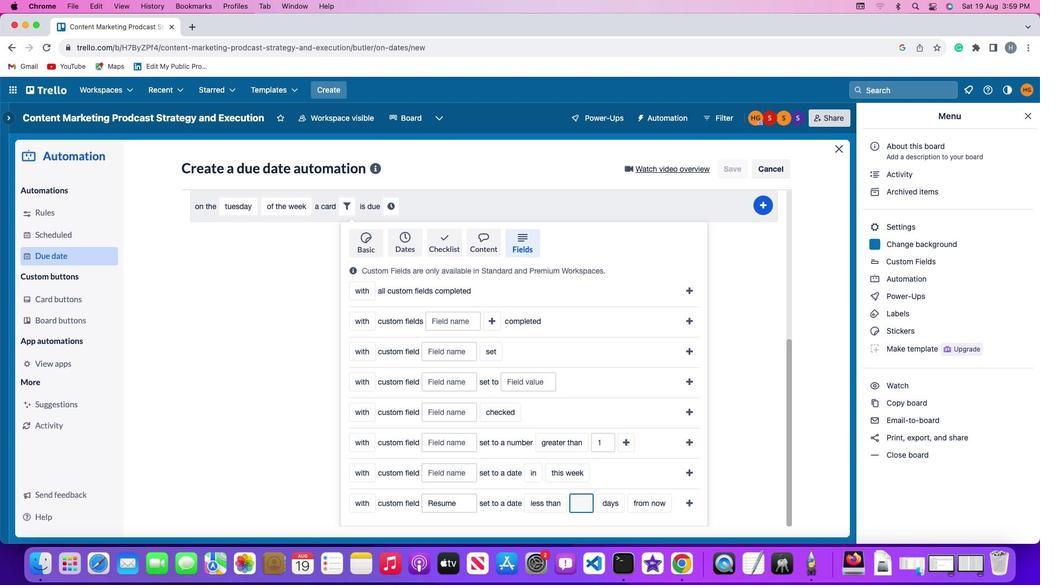 
Action: Mouse moved to (606, 508)
Screenshot: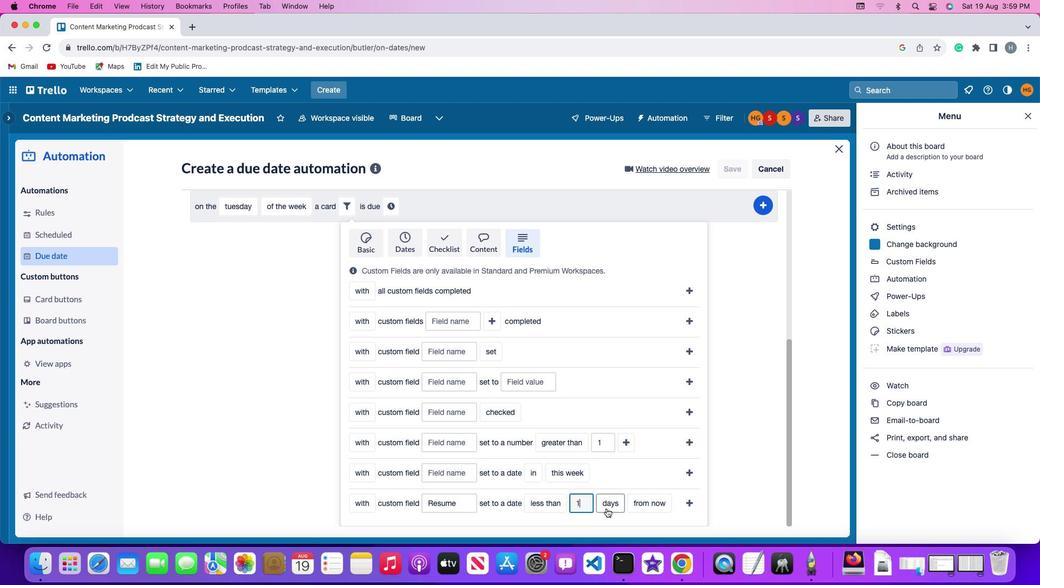 
Action: Mouse pressed left at (606, 508)
Screenshot: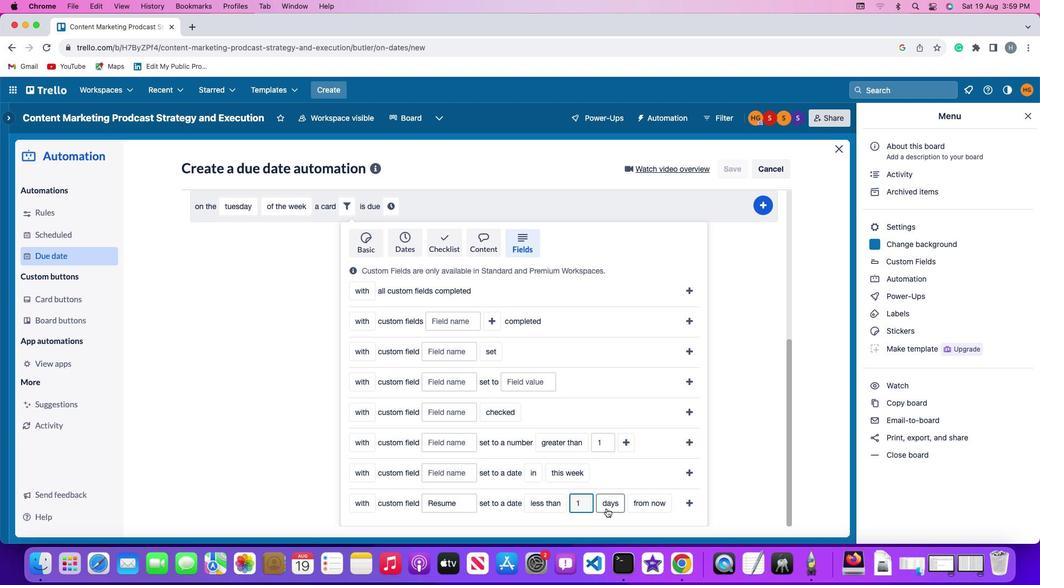 
Action: Mouse moved to (612, 490)
Screenshot: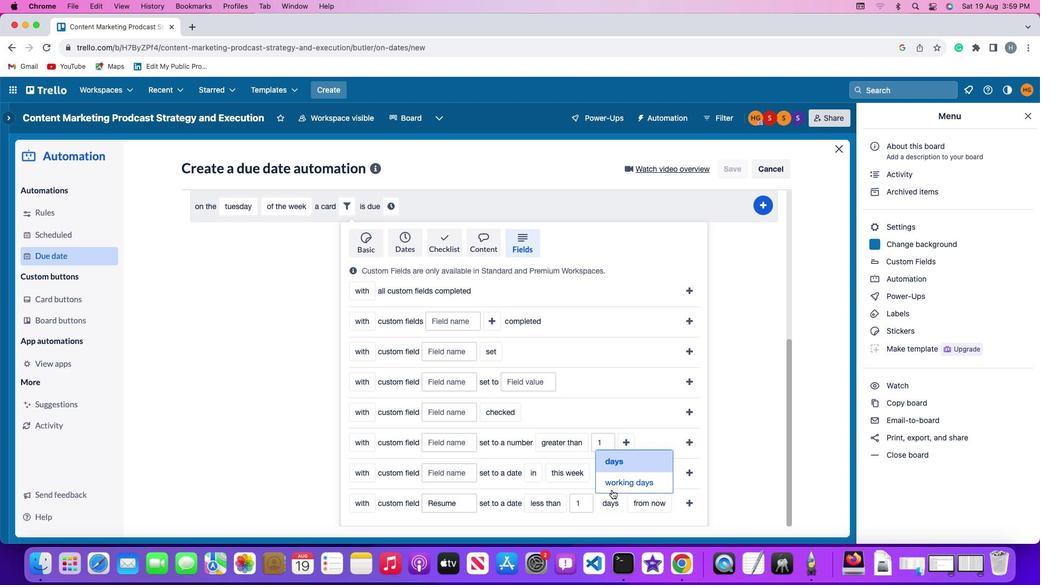 
Action: Mouse pressed left at (612, 490)
Screenshot: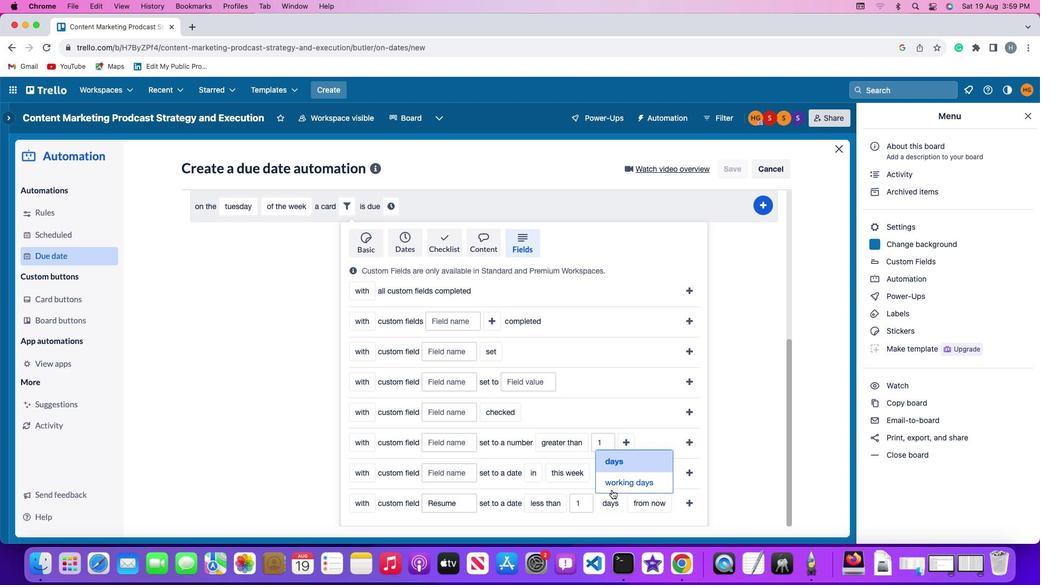
Action: Mouse moved to (663, 501)
Screenshot: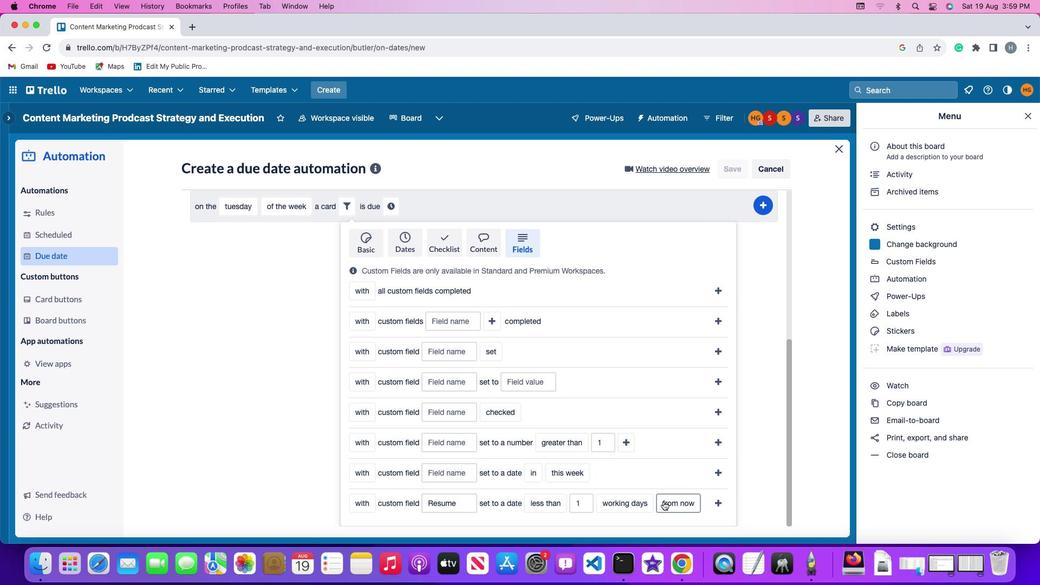 
Action: Mouse pressed left at (663, 501)
Screenshot: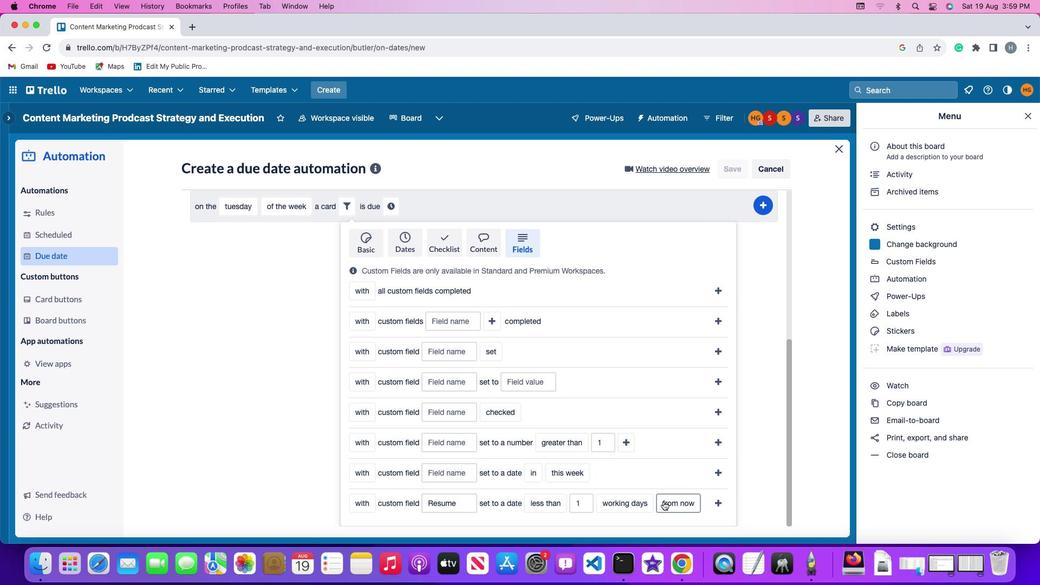 
Action: Mouse moved to (672, 454)
Screenshot: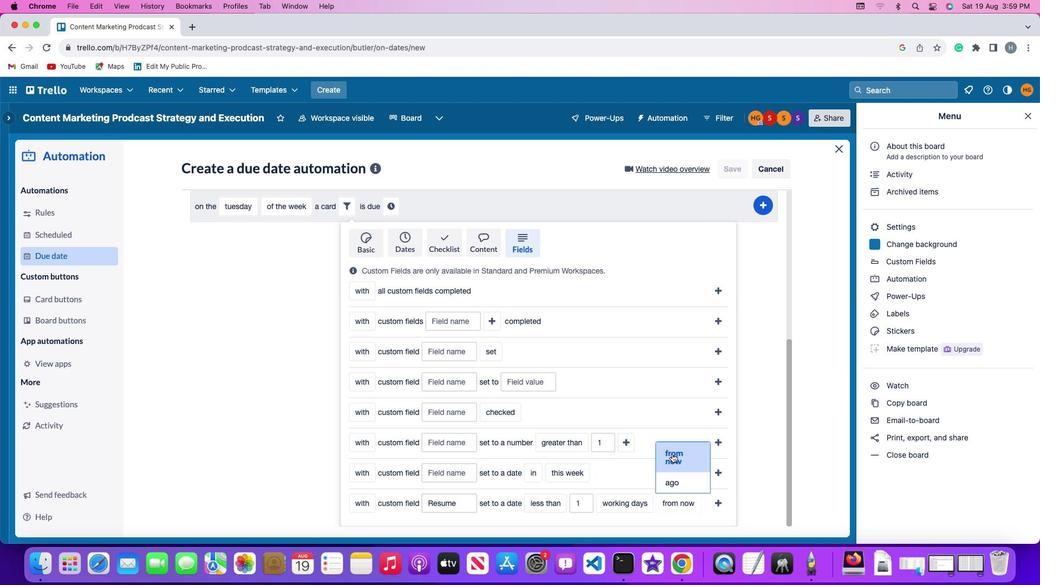 
Action: Mouse pressed left at (672, 454)
Screenshot: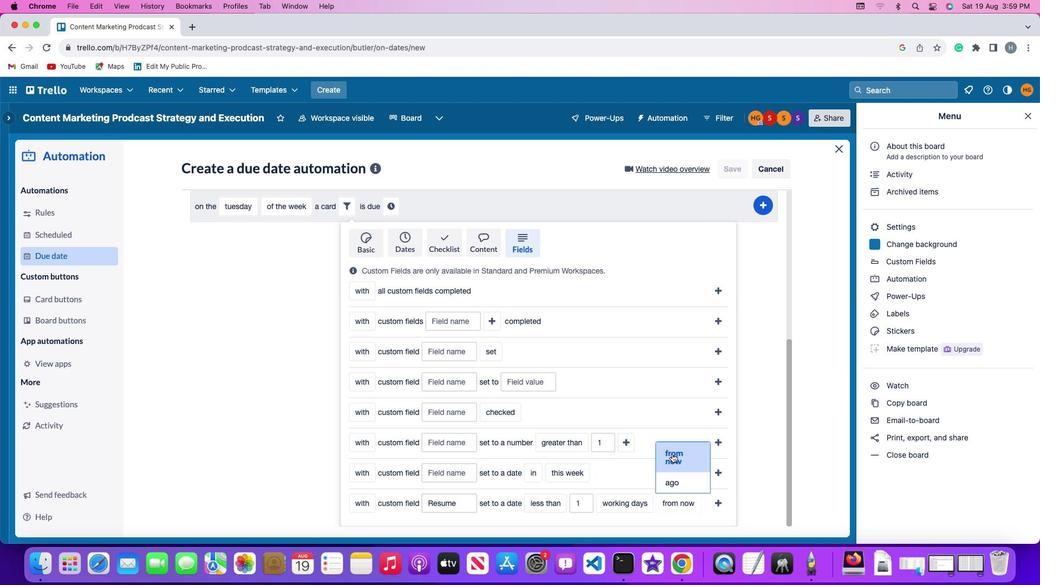 
Action: Mouse moved to (721, 502)
Screenshot: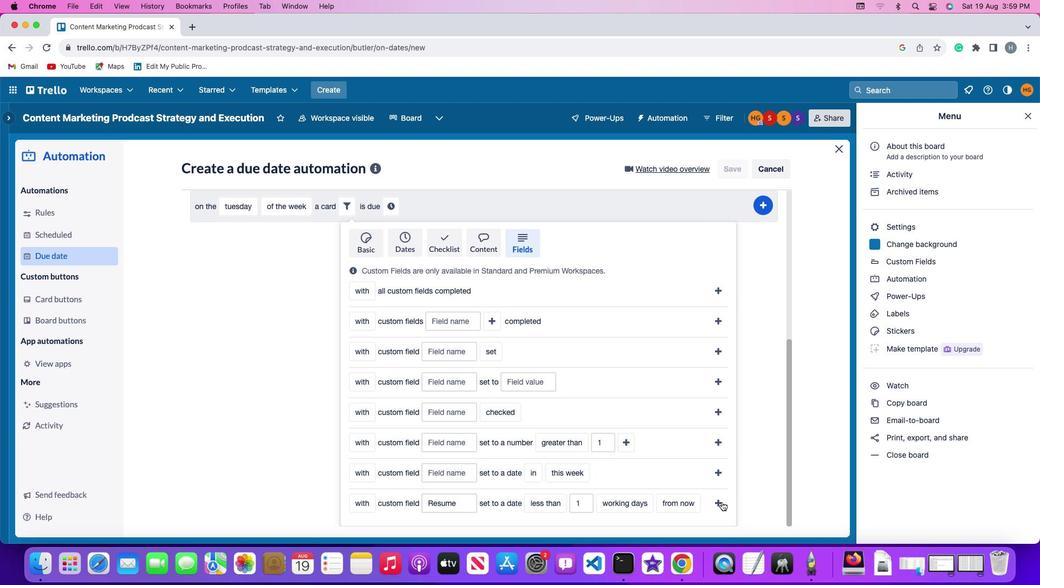 
Action: Mouse pressed left at (721, 502)
Screenshot: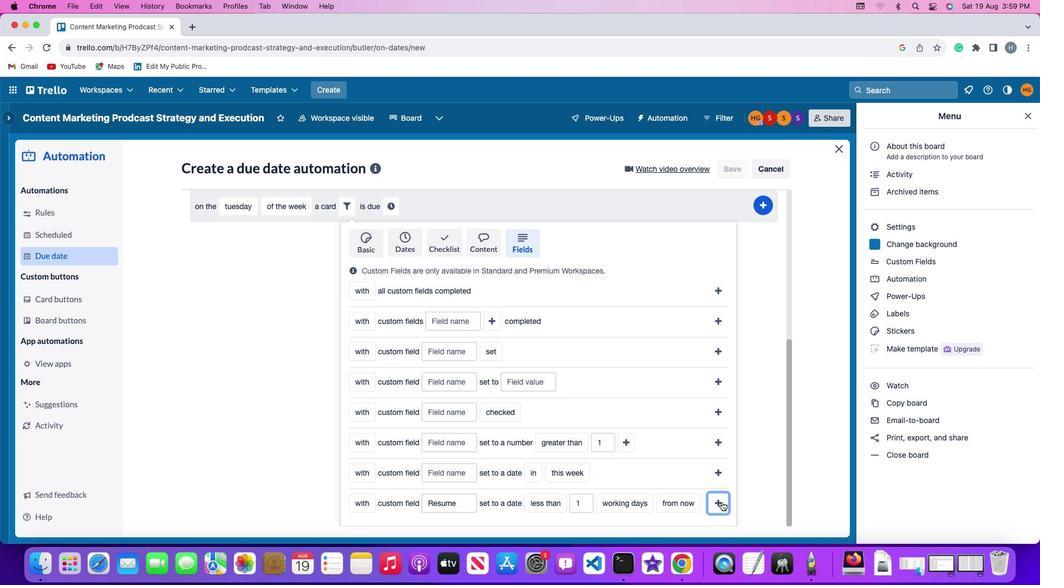 
Action: Mouse moved to (673, 471)
Screenshot: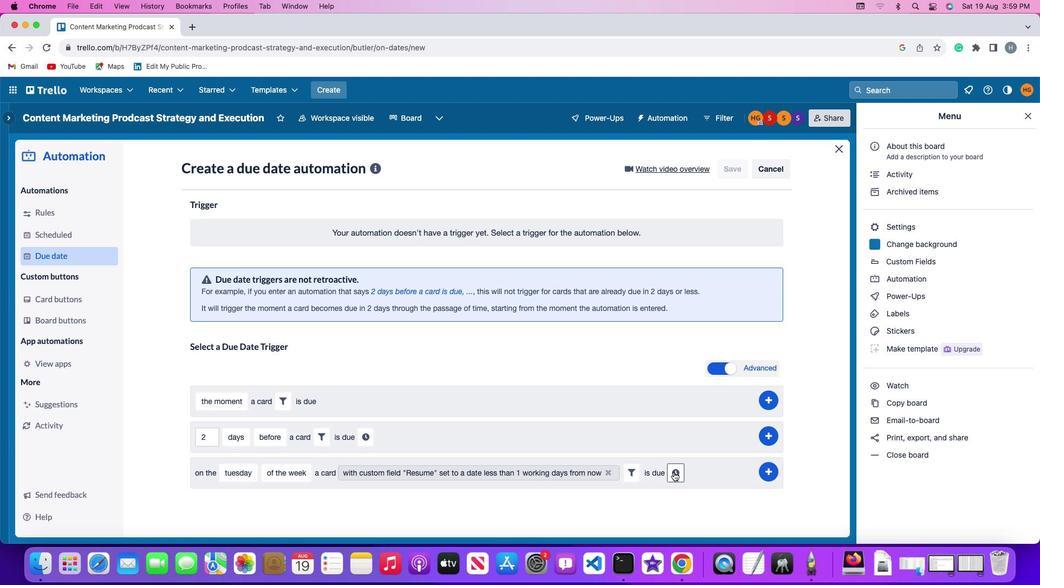 
Action: Mouse pressed left at (673, 471)
Screenshot: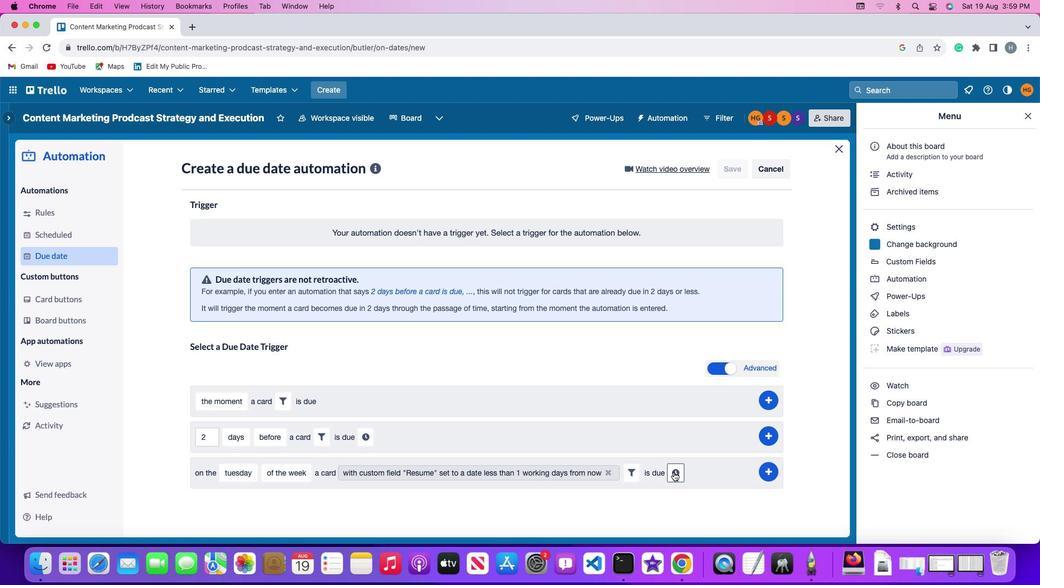 
Action: Mouse moved to (223, 498)
Screenshot: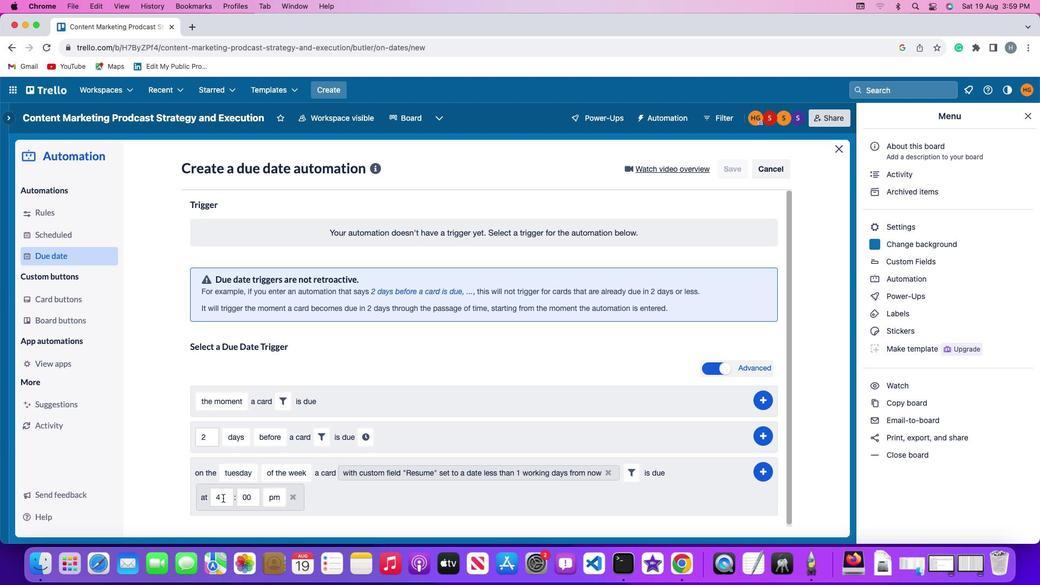
Action: Mouse pressed left at (223, 498)
Screenshot: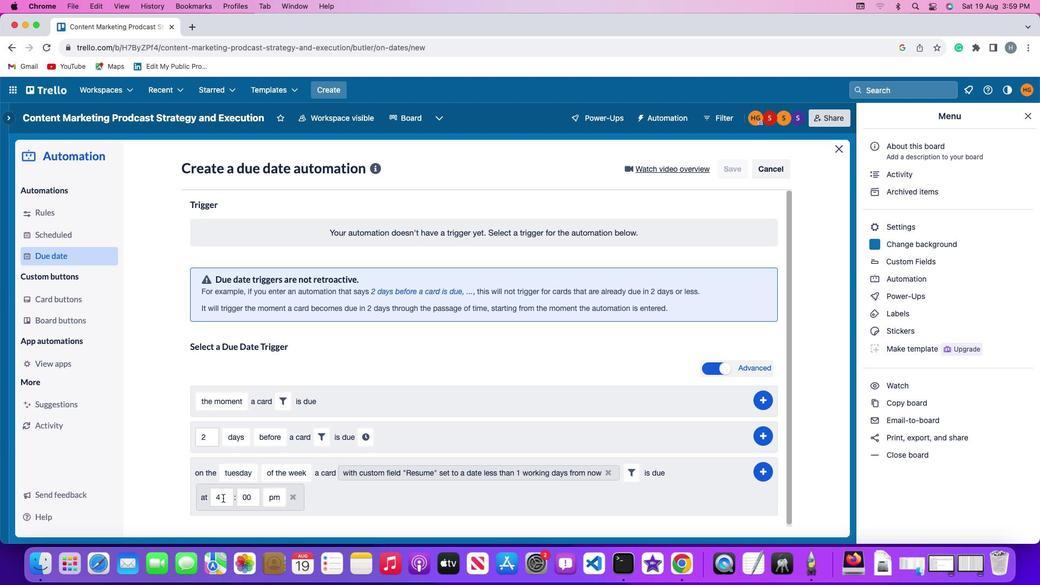 
Action: Key pressed Key.backspace
Screenshot: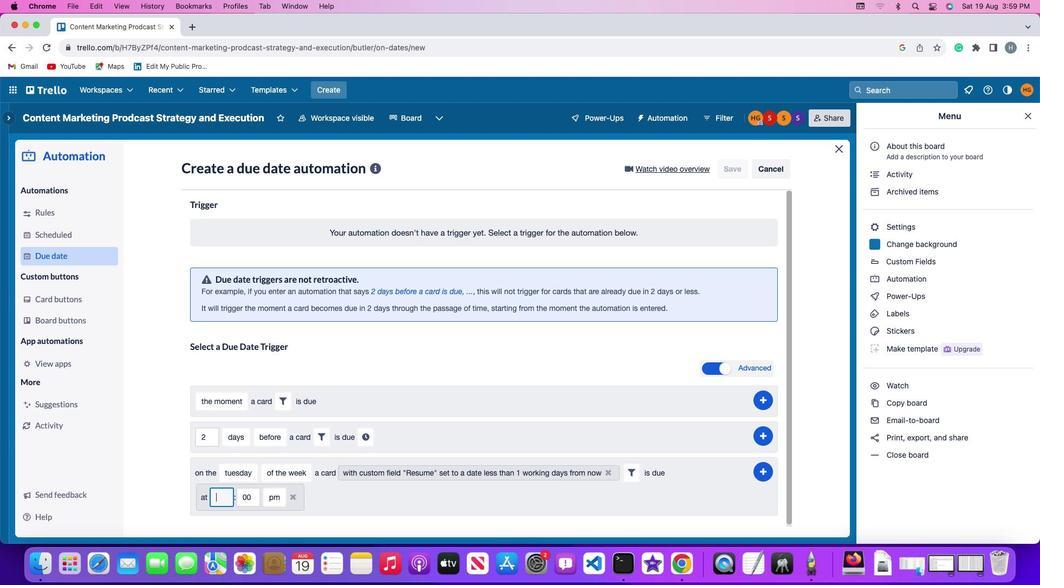 
Action: Mouse moved to (223, 498)
Screenshot: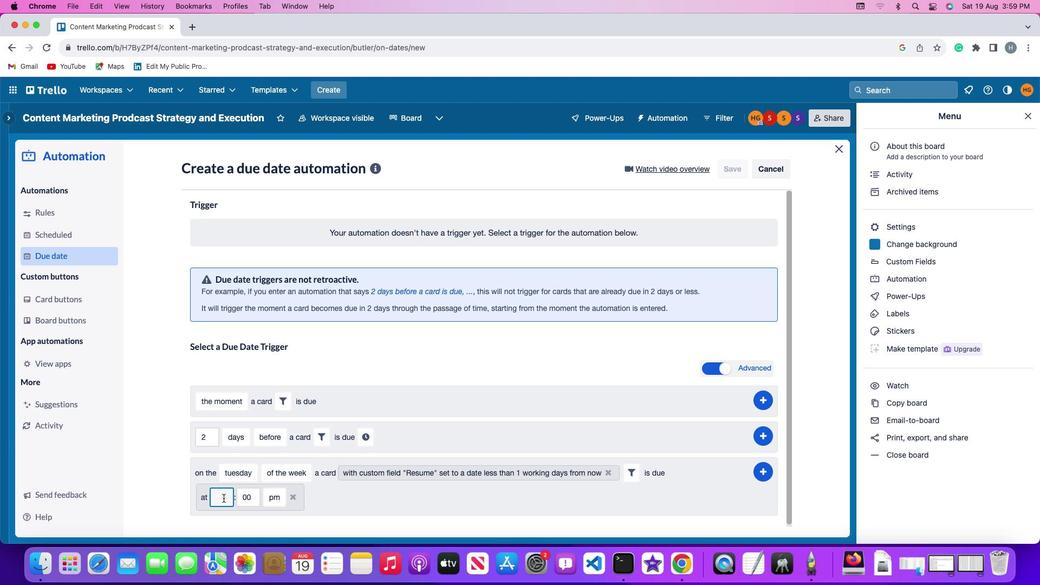 
Action: Key pressed '1''1'
Screenshot: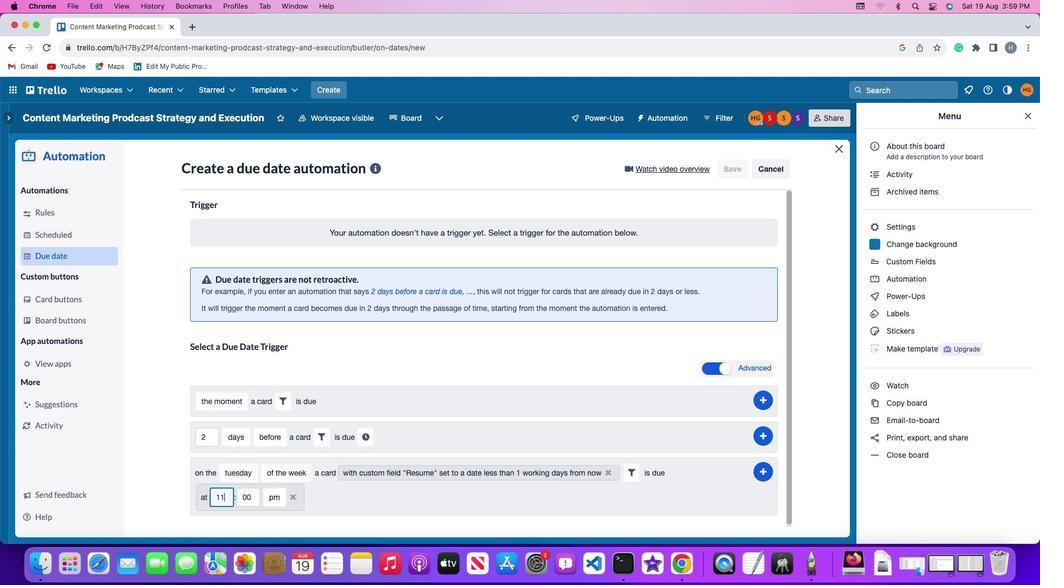 
Action: Mouse moved to (250, 497)
Screenshot: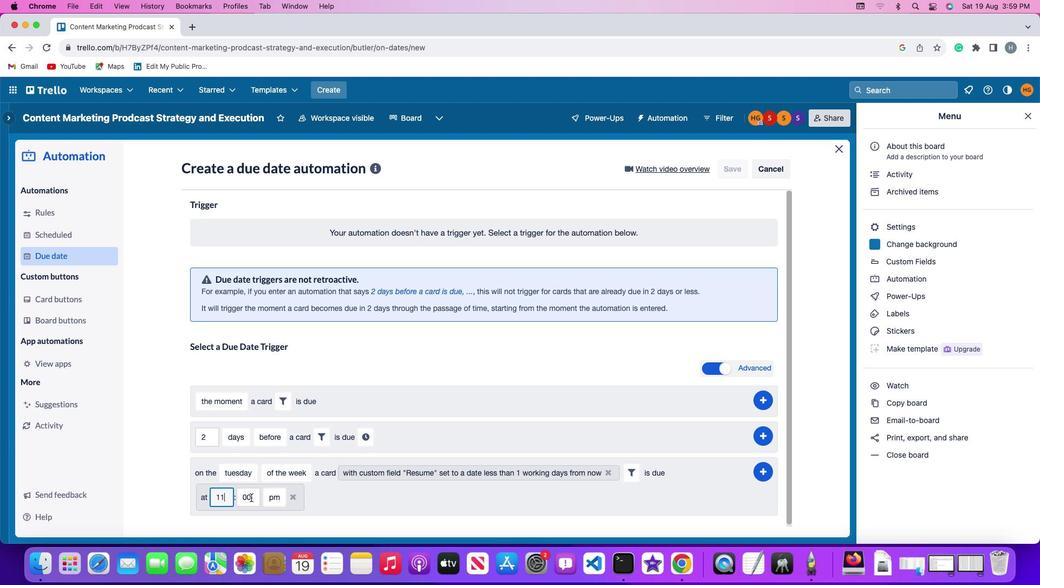
Action: Mouse pressed left at (250, 497)
Screenshot: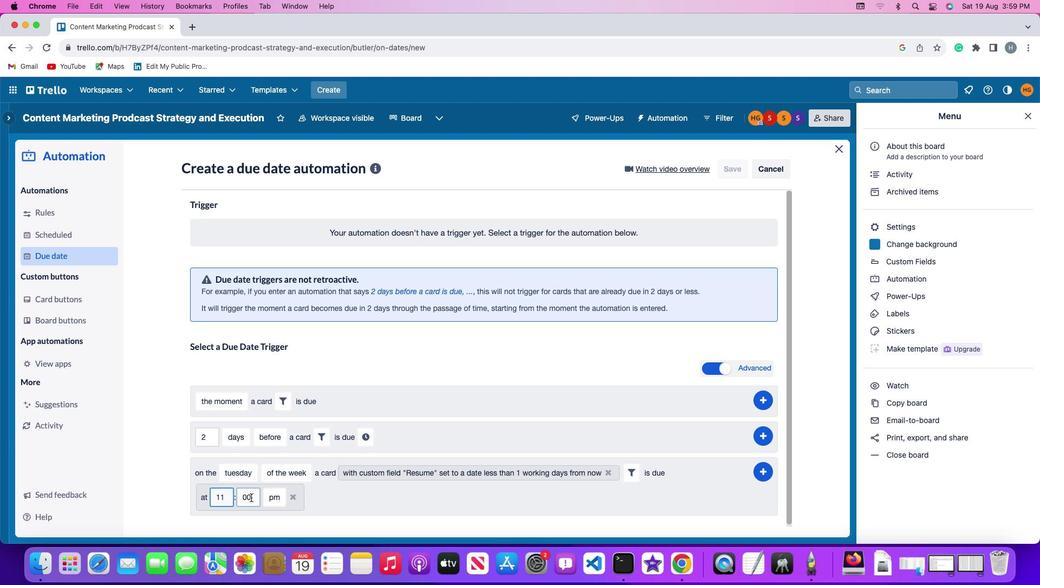 
Action: Key pressed Key.backspace
Screenshot: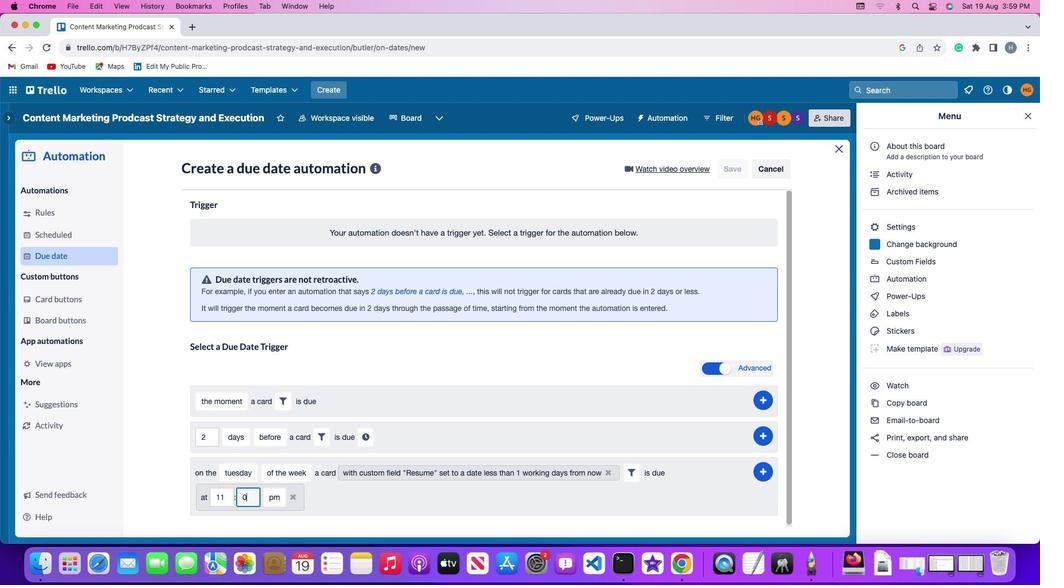 
Action: Mouse moved to (251, 497)
Screenshot: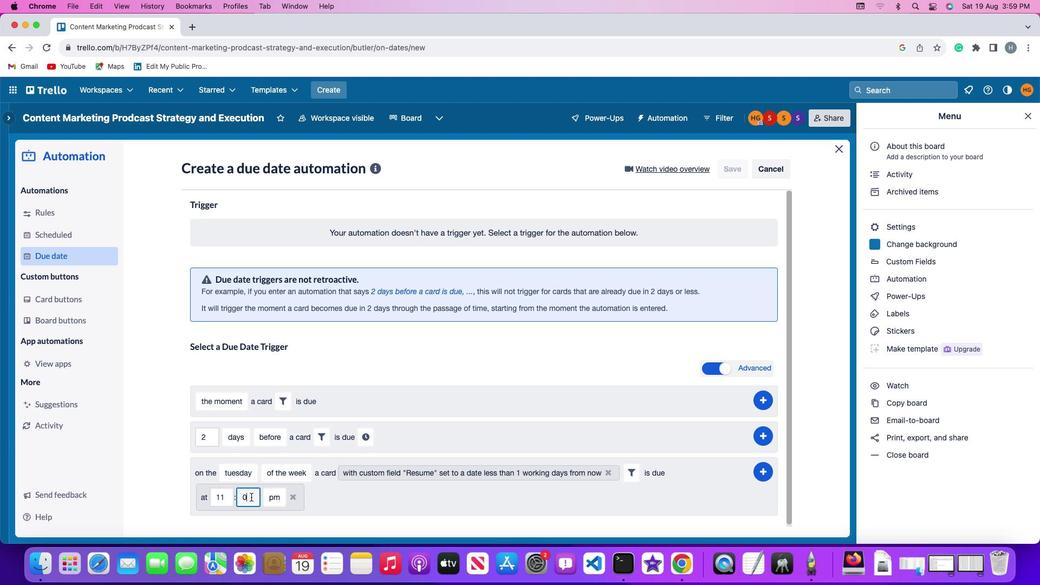 
Action: Key pressed Key.backspace'0''0'
Screenshot: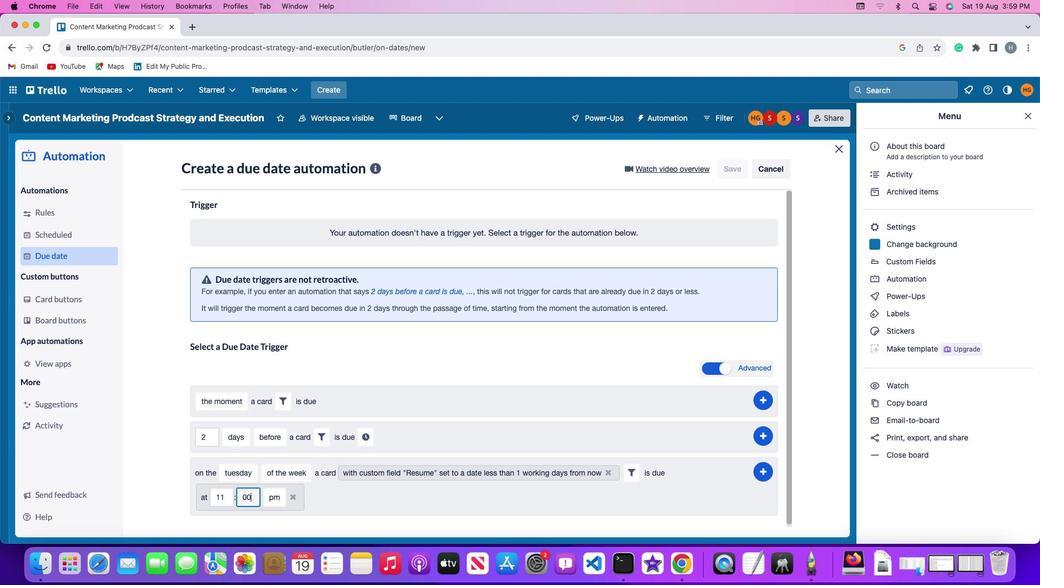 
Action: Mouse moved to (269, 496)
Screenshot: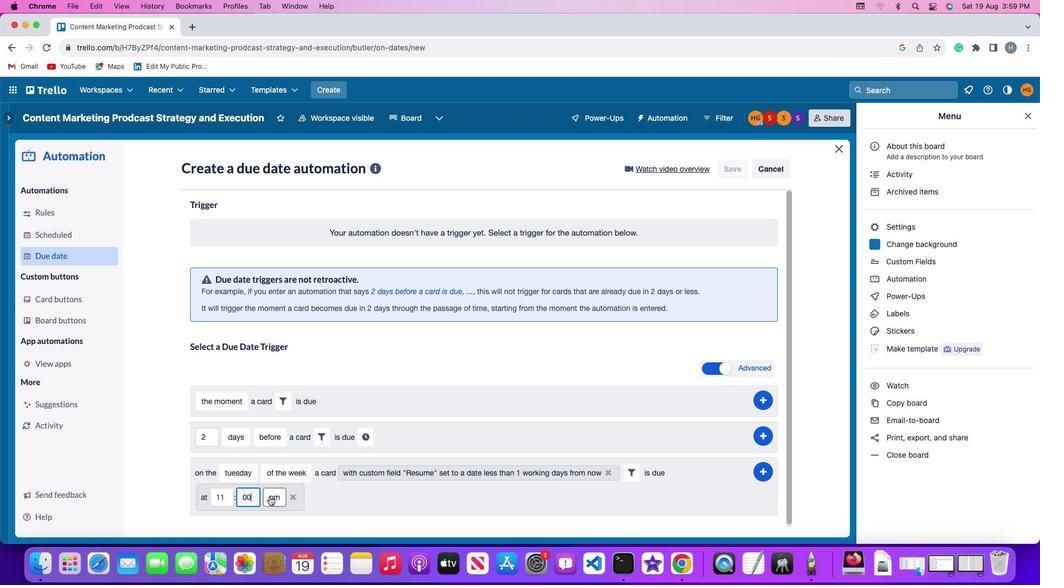 
Action: Mouse pressed left at (269, 496)
Screenshot: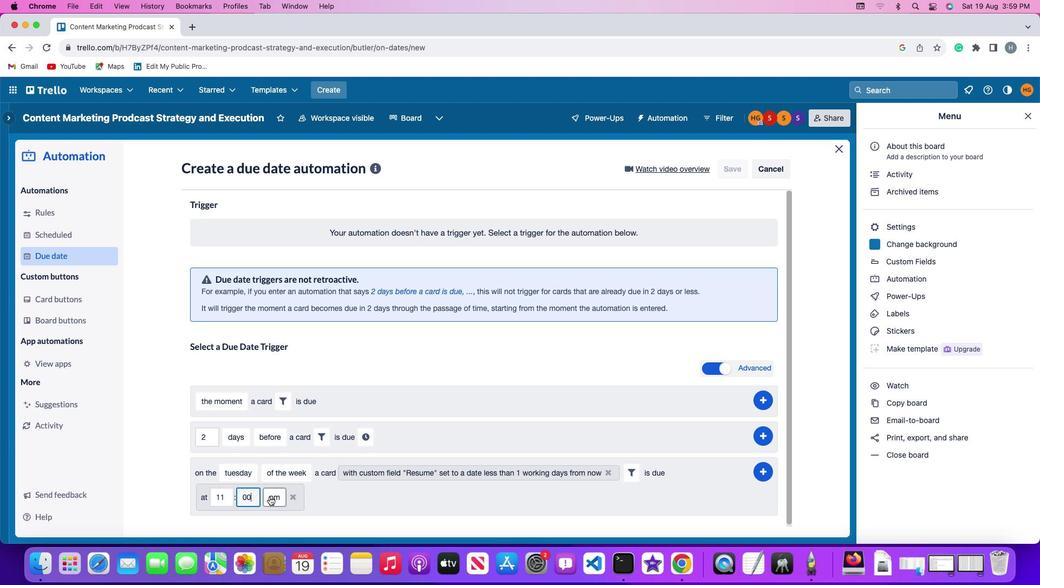 
Action: Mouse moved to (277, 455)
Screenshot: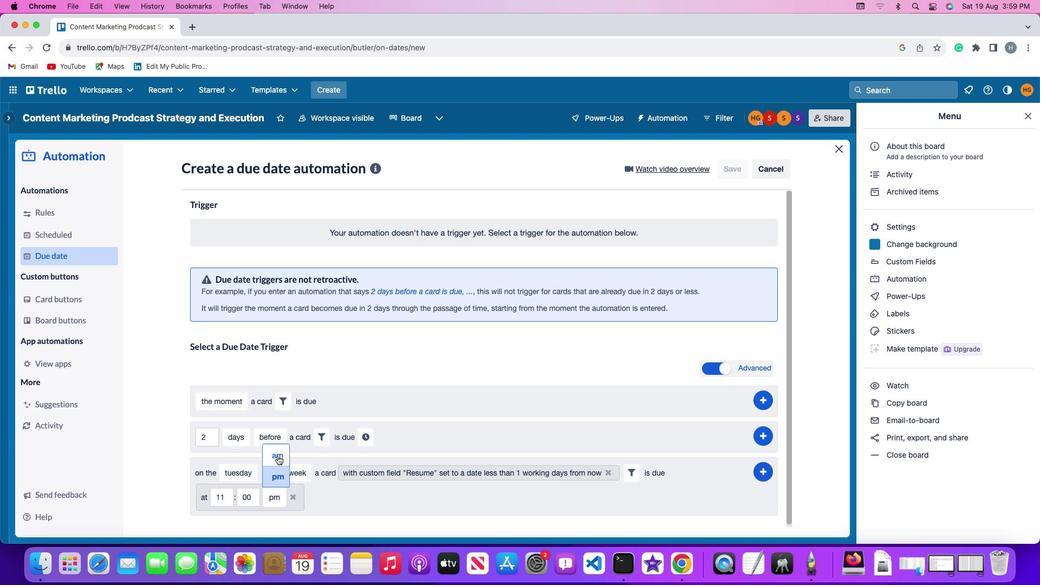 
Action: Mouse pressed left at (277, 455)
Screenshot: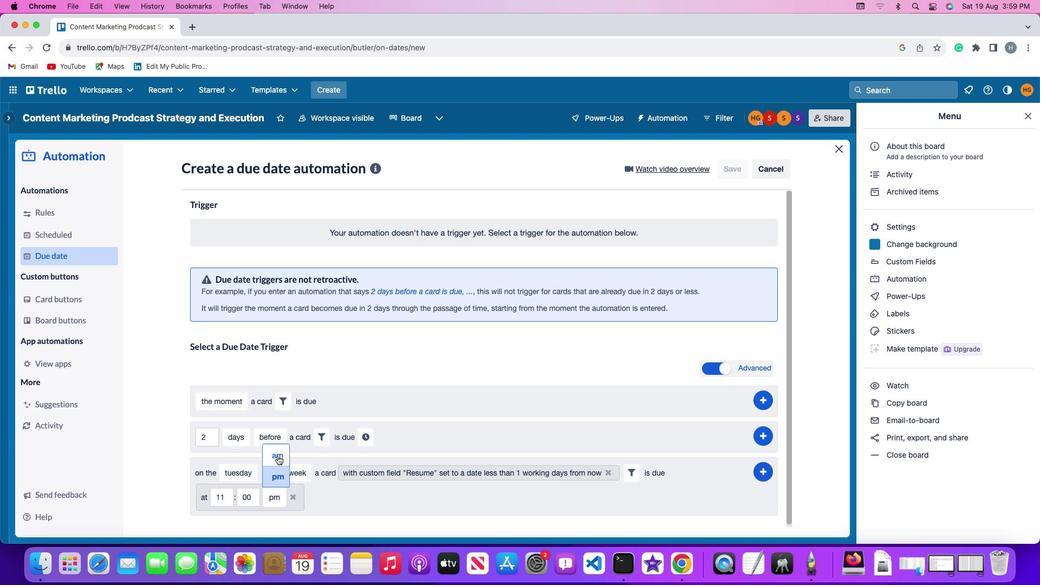 
Action: Mouse moved to (763, 471)
Screenshot: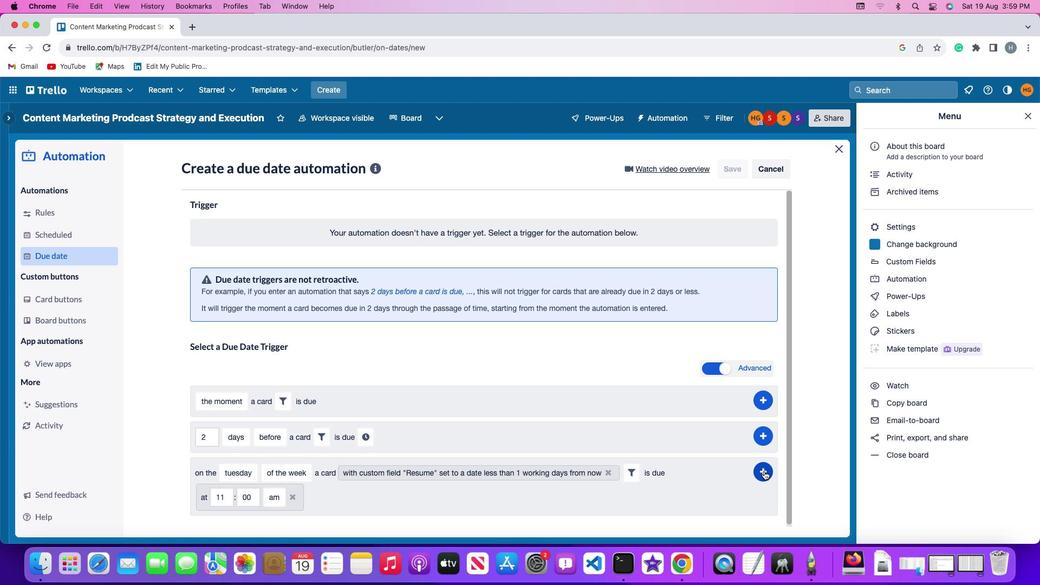 
Action: Mouse pressed left at (763, 471)
Screenshot: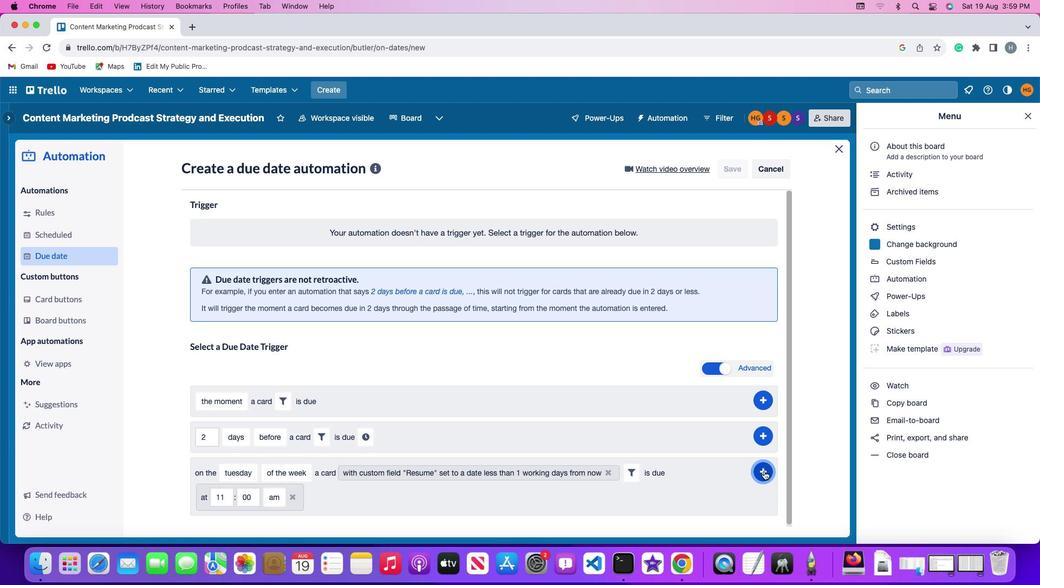 
Action: Mouse moved to (793, 405)
Screenshot: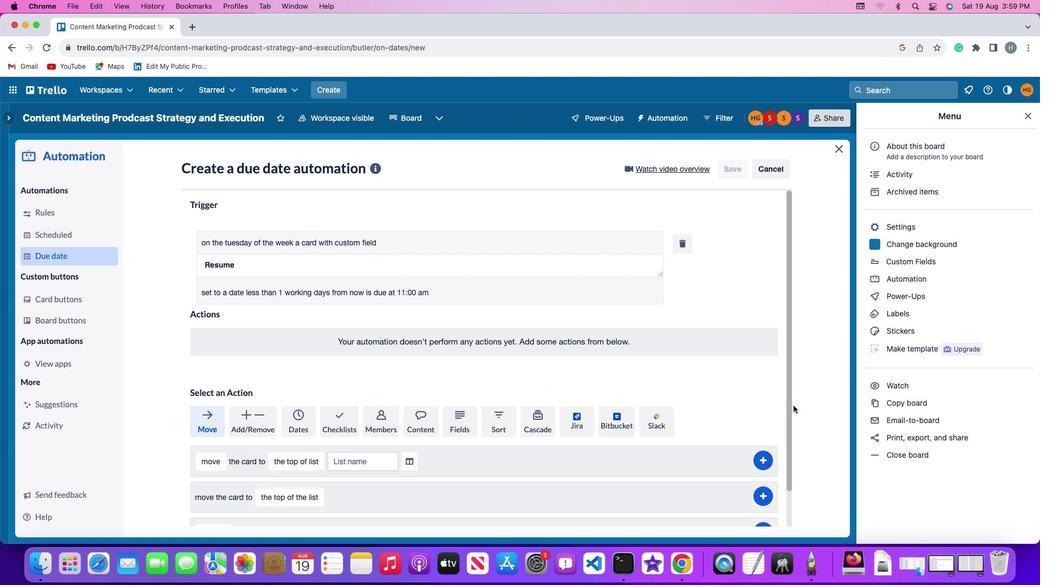 
